 Task: Send an email with the signature Lia Hill with the subject Request for a call follow-up and the message I would like to follow up on the deliverables for the project. from softage.9@softage.net to softage.1@softage.net and move the email from Sent Items to the folder Customer complaints
Action: Mouse moved to (906, 71)
Screenshot: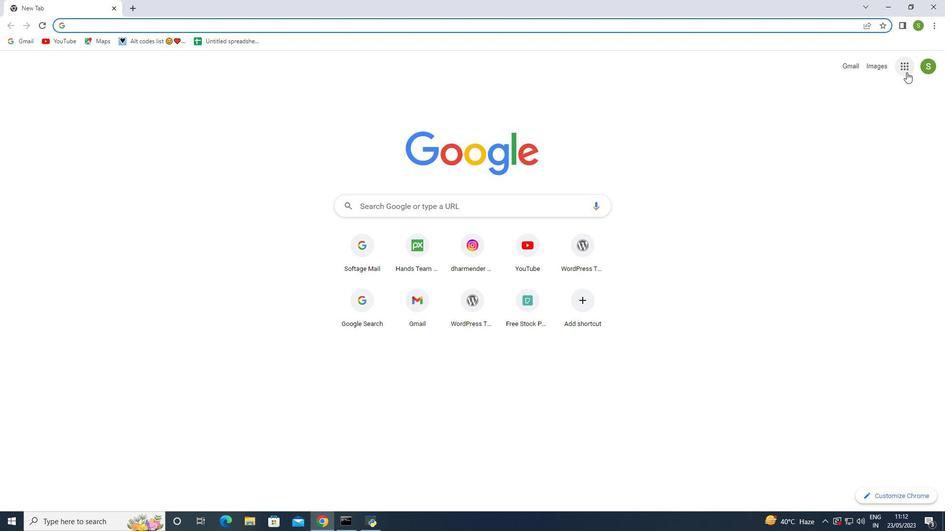 
Action: Mouse pressed left at (906, 71)
Screenshot: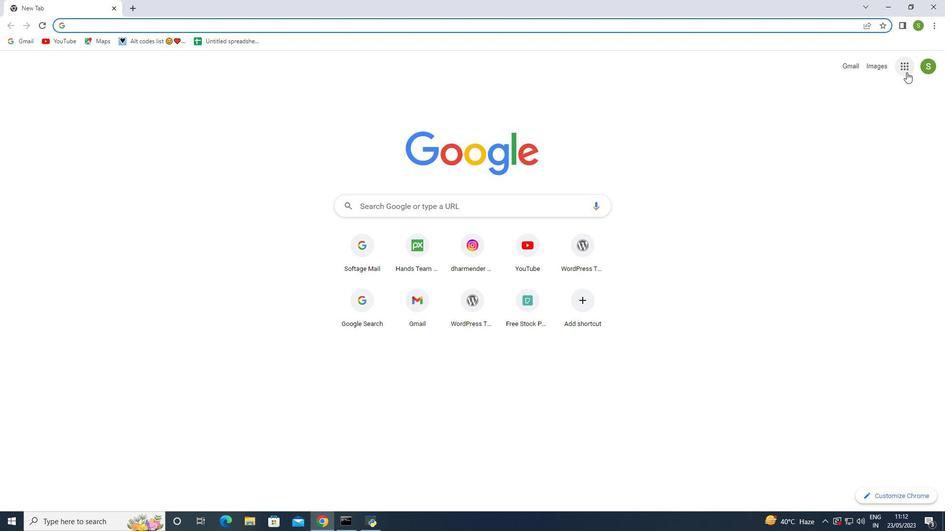 
Action: Mouse moved to (864, 115)
Screenshot: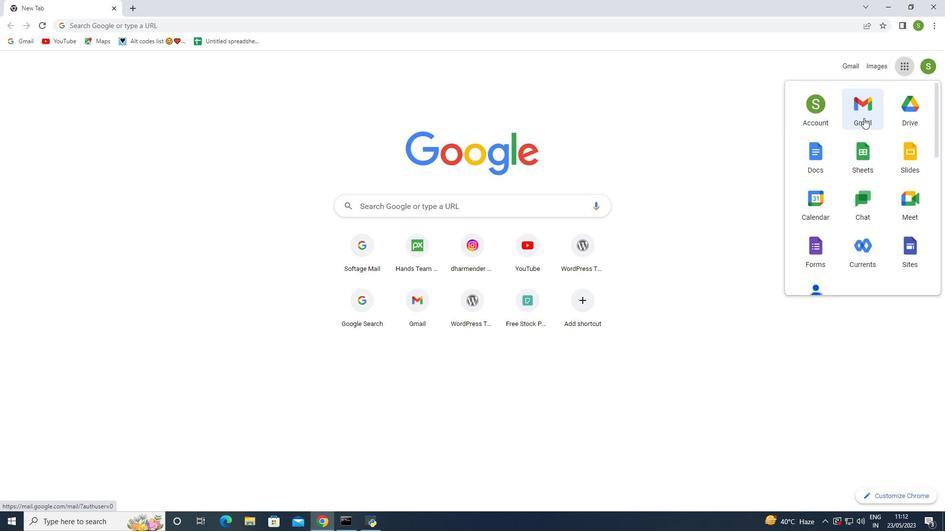 
Action: Mouse pressed left at (864, 115)
Screenshot: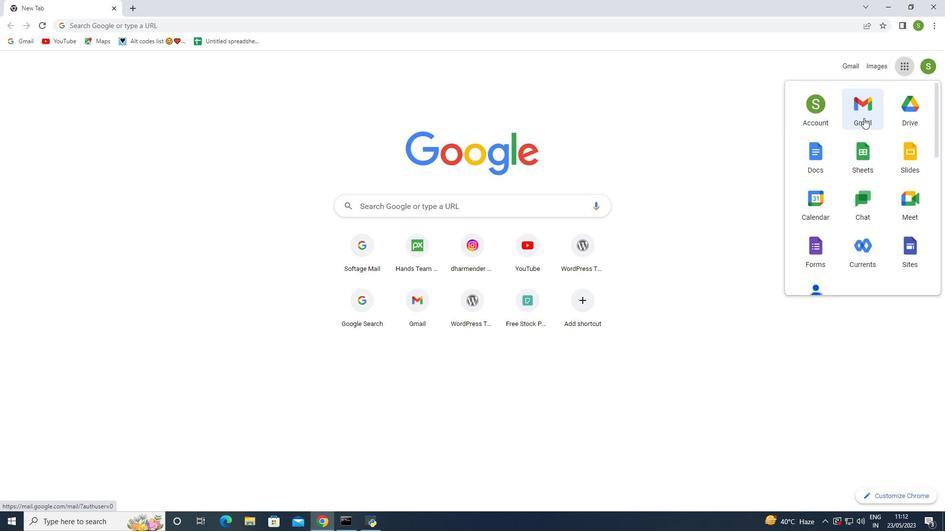 
Action: Mouse moved to (836, 69)
Screenshot: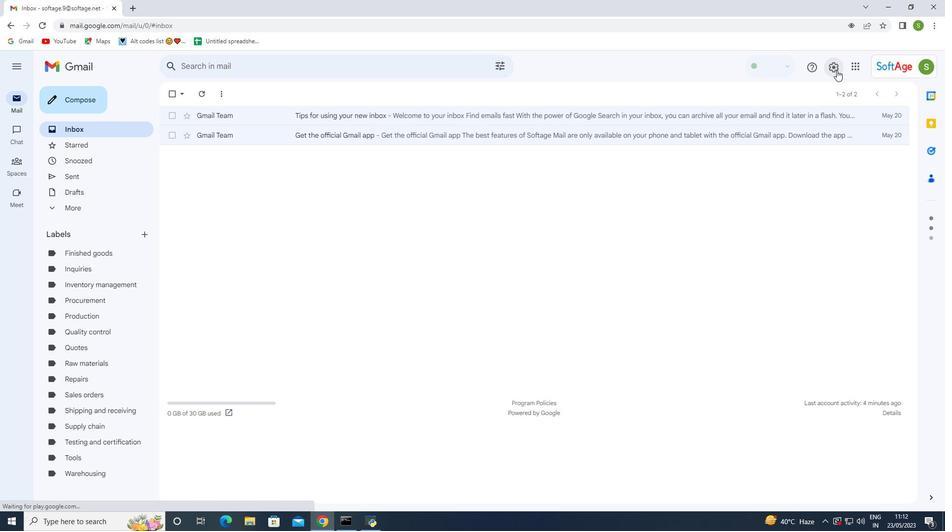 
Action: Mouse pressed left at (836, 69)
Screenshot: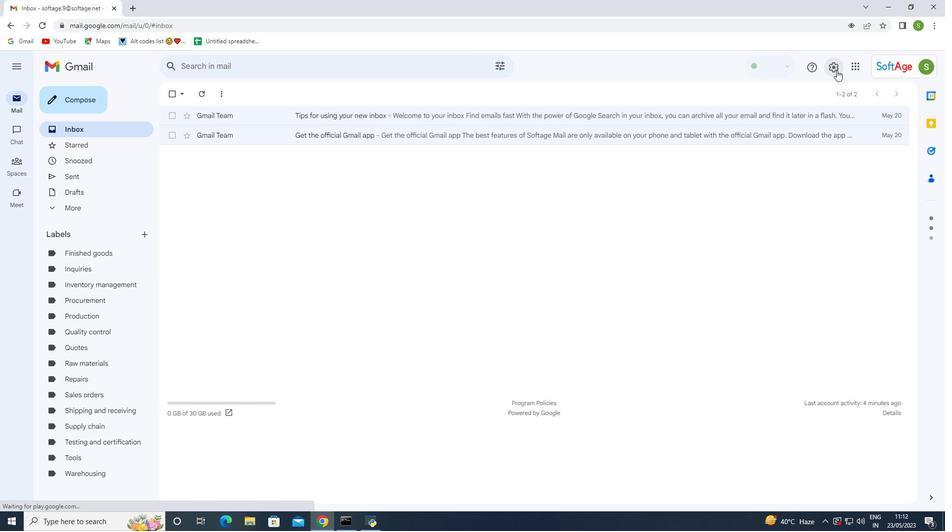 
Action: Mouse moved to (815, 114)
Screenshot: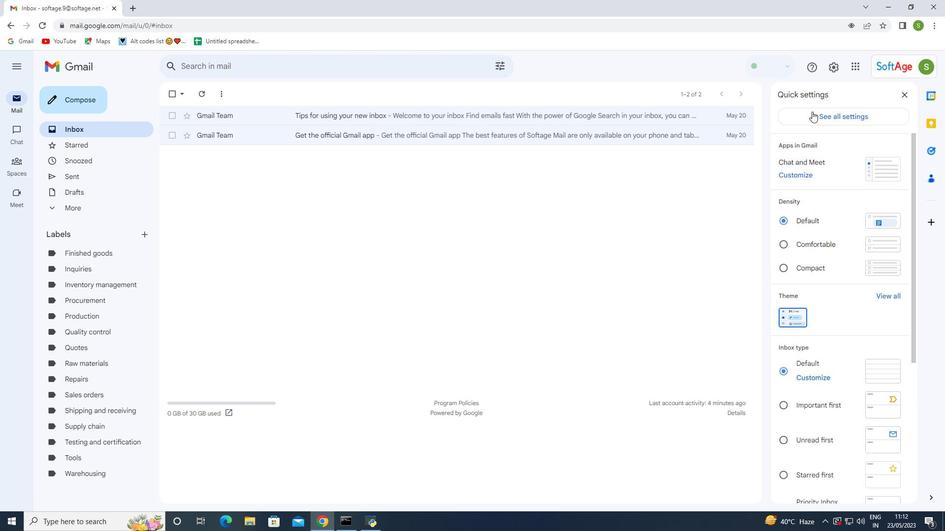 
Action: Mouse pressed left at (815, 114)
Screenshot: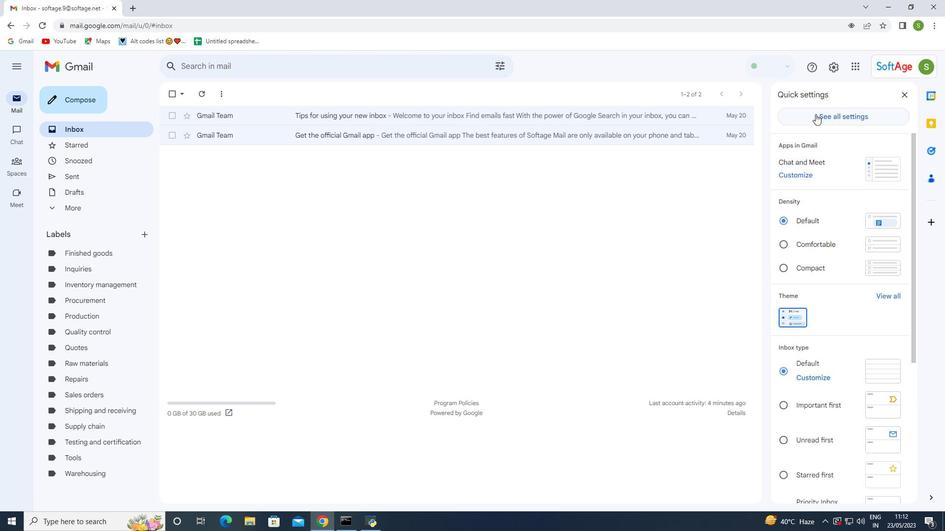 
Action: Mouse moved to (447, 259)
Screenshot: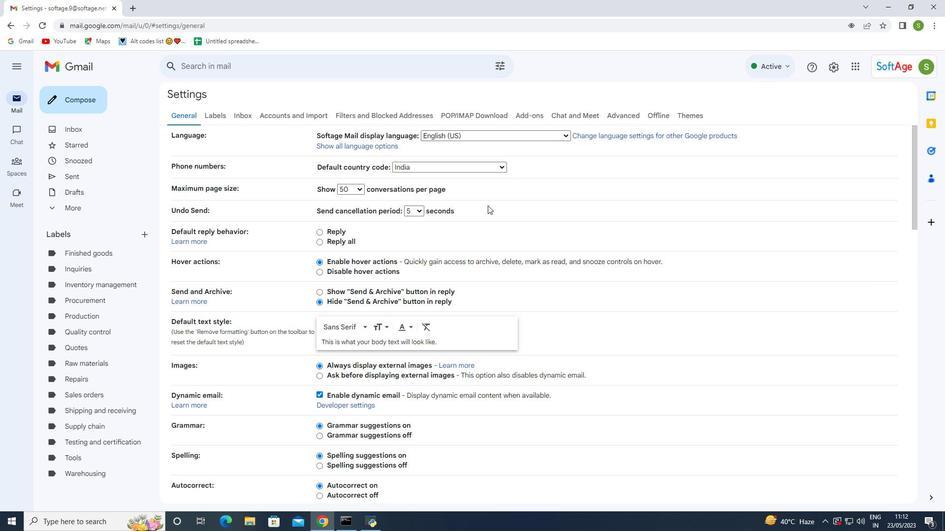 
Action: Mouse scrolled (447, 259) with delta (0, 0)
Screenshot: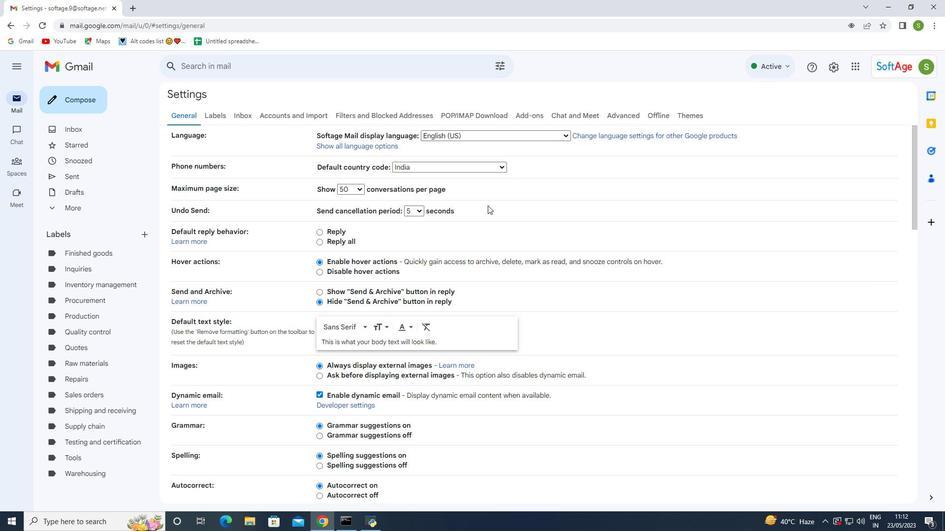 
Action: Mouse moved to (445, 262)
Screenshot: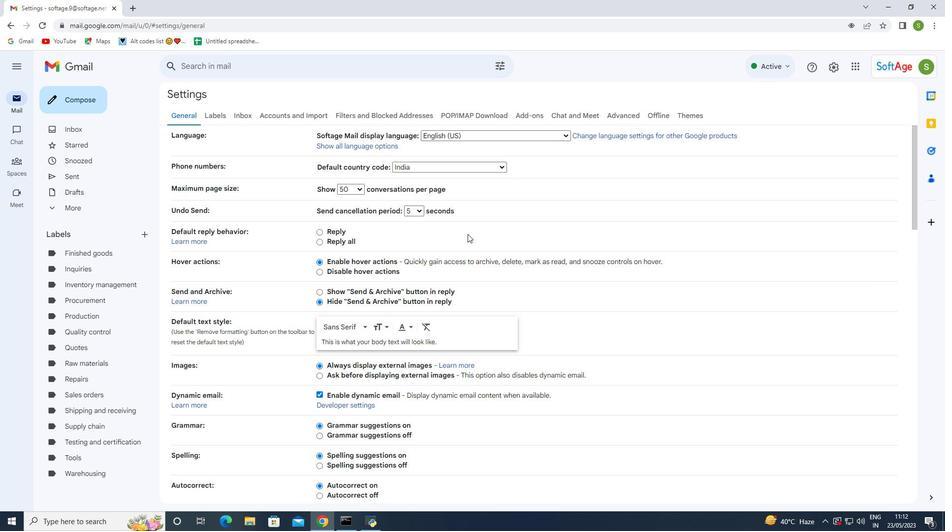 
Action: Mouse scrolled (445, 261) with delta (0, 0)
Screenshot: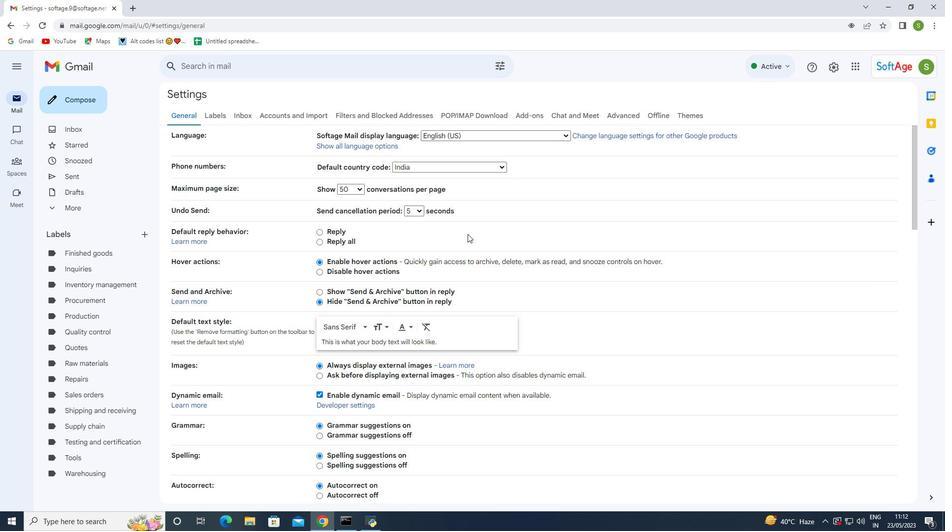 
Action: Mouse moved to (444, 263)
Screenshot: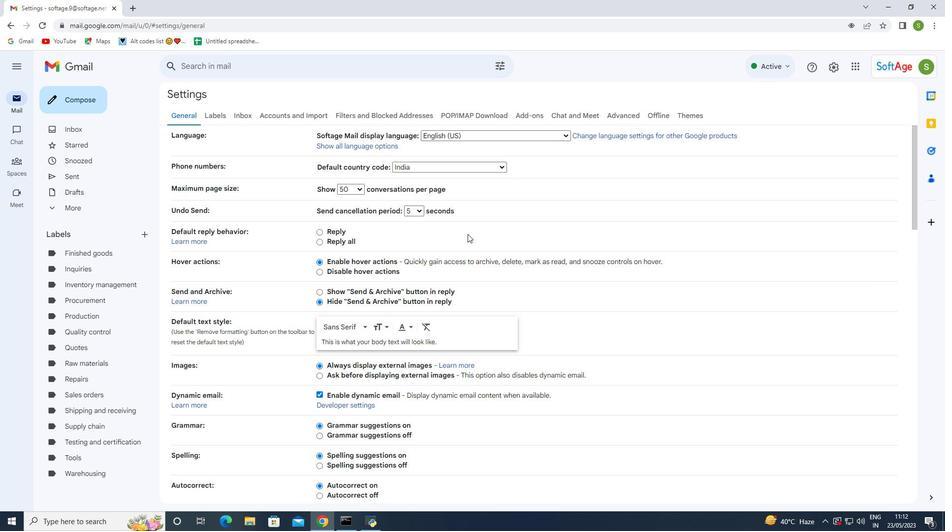 
Action: Mouse scrolled (444, 262) with delta (0, 0)
Screenshot: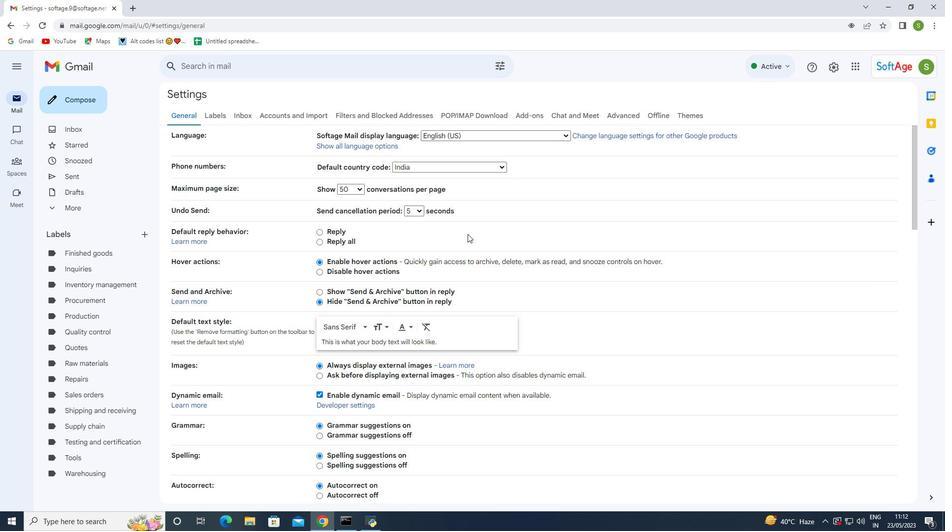 
Action: Mouse moved to (442, 263)
Screenshot: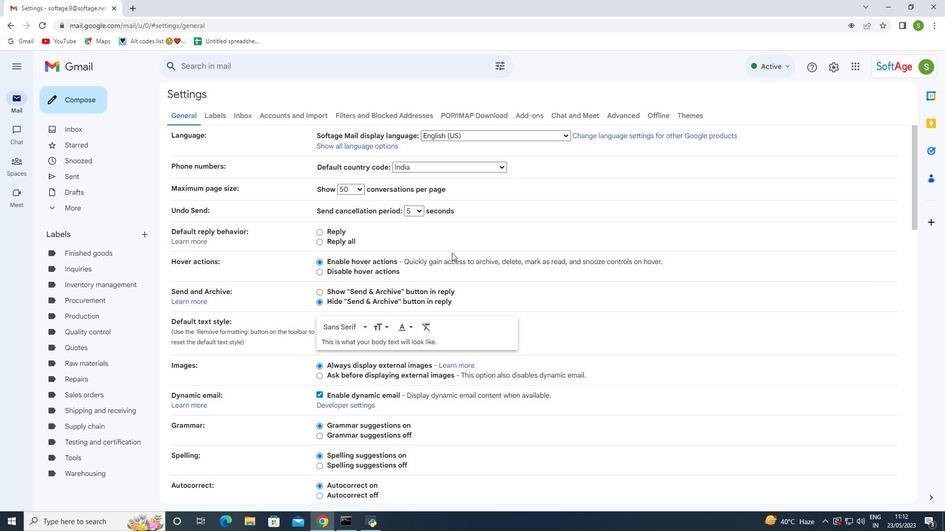
Action: Mouse scrolled (443, 262) with delta (0, 0)
Screenshot: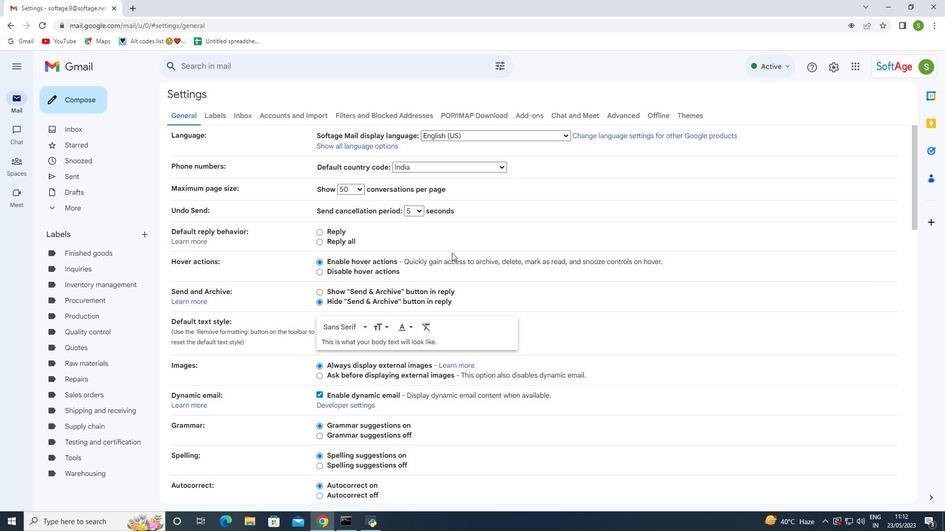 
Action: Mouse moved to (431, 257)
Screenshot: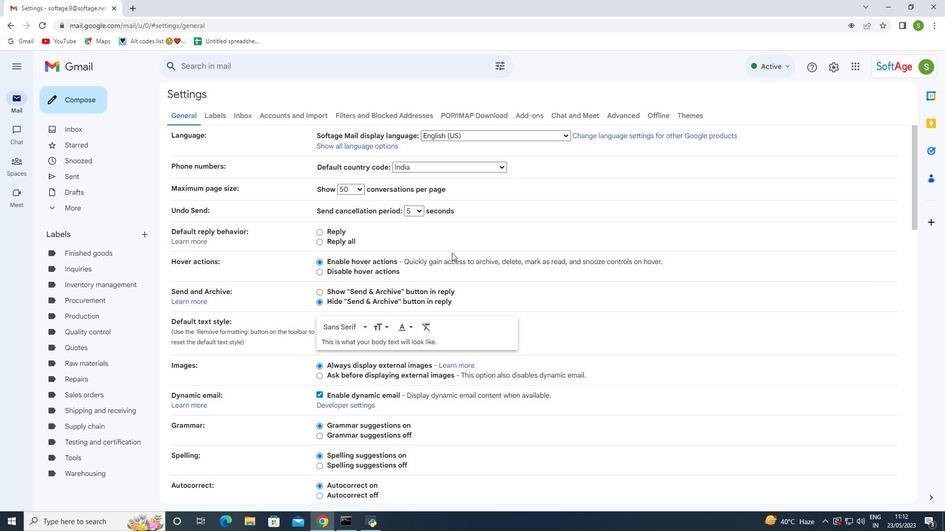 
Action: Mouse scrolled (439, 262) with delta (0, 0)
Screenshot: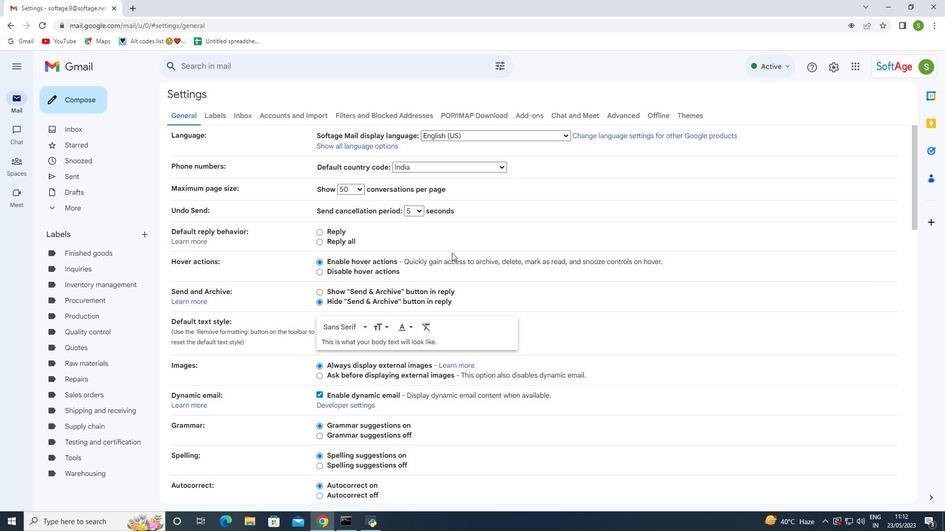 
Action: Mouse moved to (419, 239)
Screenshot: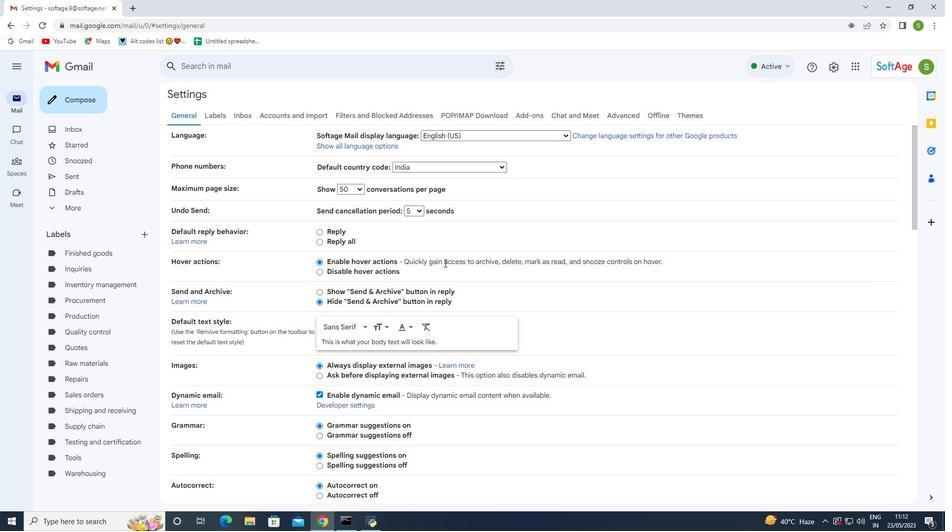 
Action: Mouse scrolled (419, 238) with delta (0, 0)
Screenshot: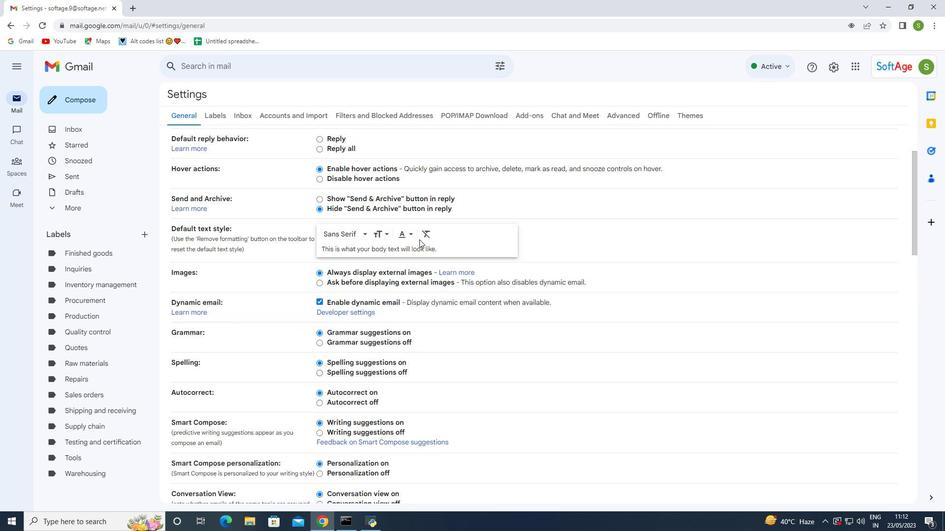 
Action: Mouse moved to (419, 239)
Screenshot: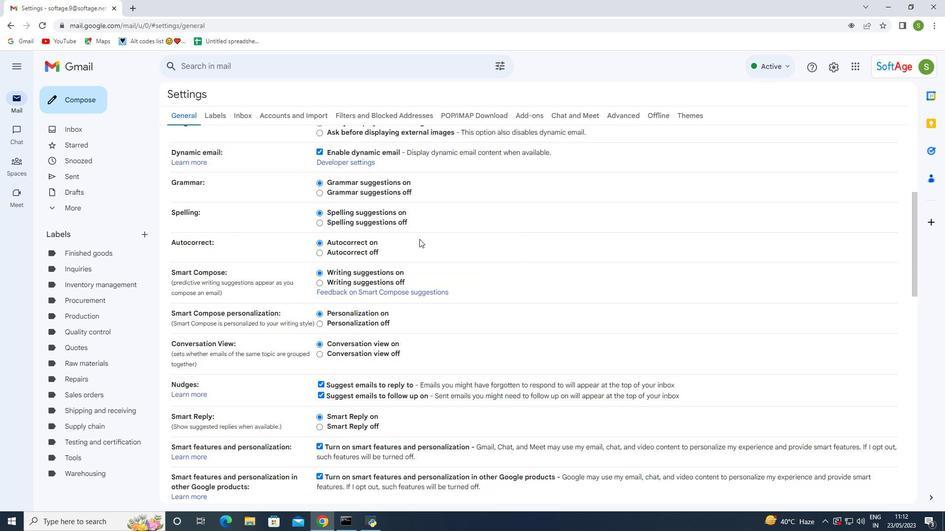 
Action: Mouse scrolled (419, 238) with delta (0, 0)
Screenshot: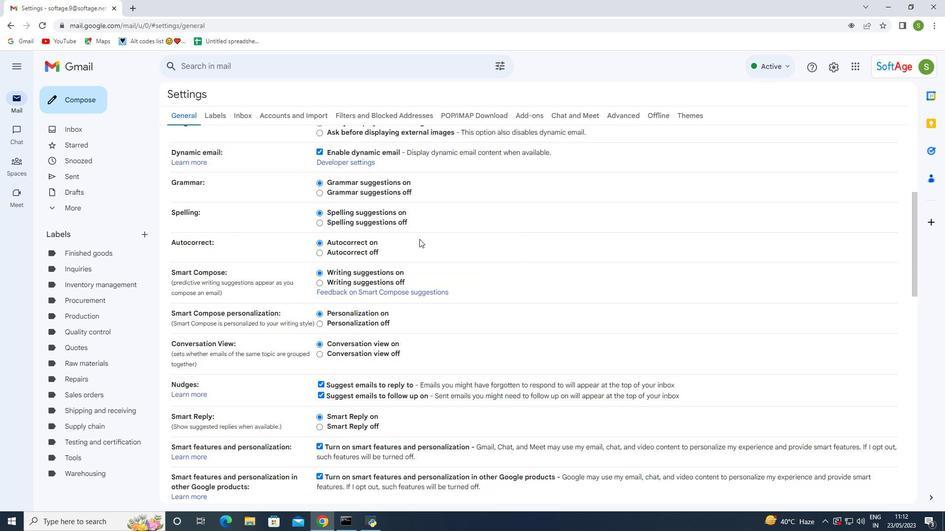 
Action: Mouse moved to (419, 239)
Screenshot: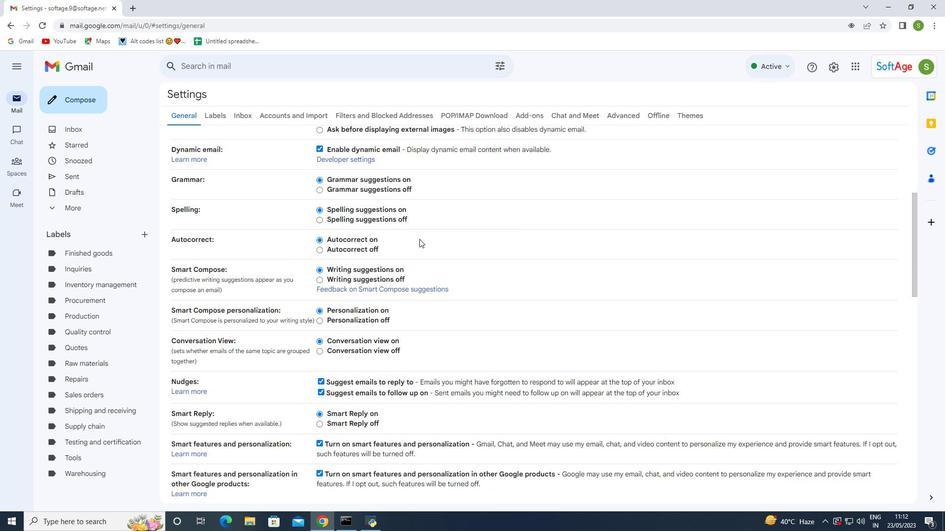 
Action: Mouse scrolled (419, 239) with delta (0, 0)
Screenshot: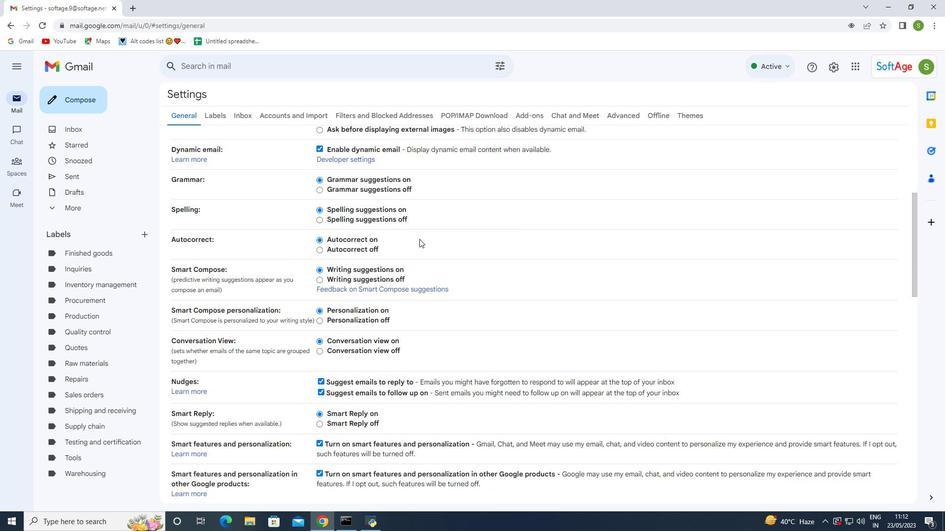 
Action: Mouse scrolled (419, 239) with delta (0, 0)
Screenshot: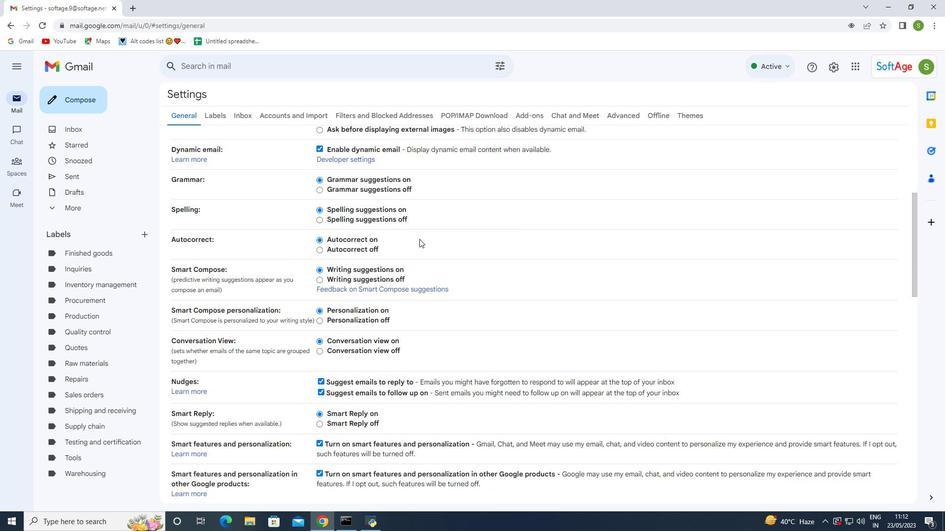 
Action: Mouse scrolled (419, 239) with delta (0, 0)
Screenshot: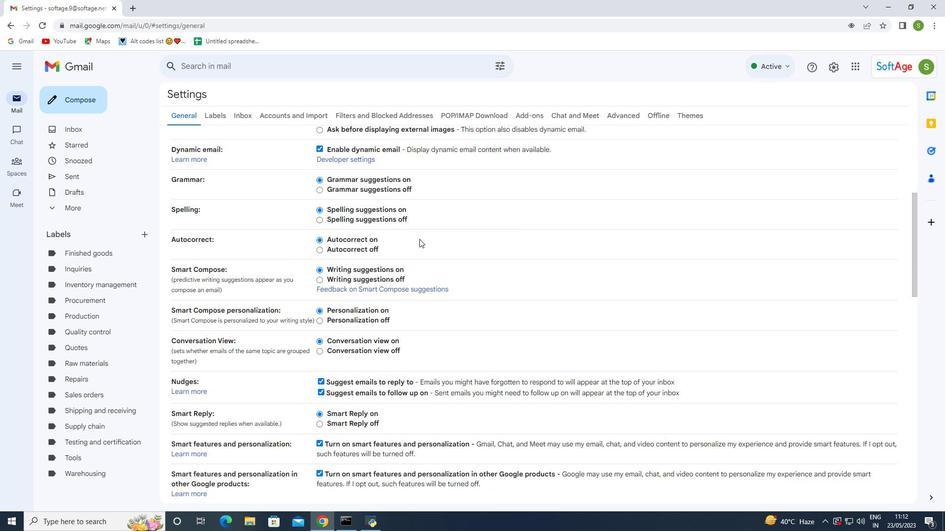 
Action: Mouse scrolled (419, 239) with delta (0, 0)
Screenshot: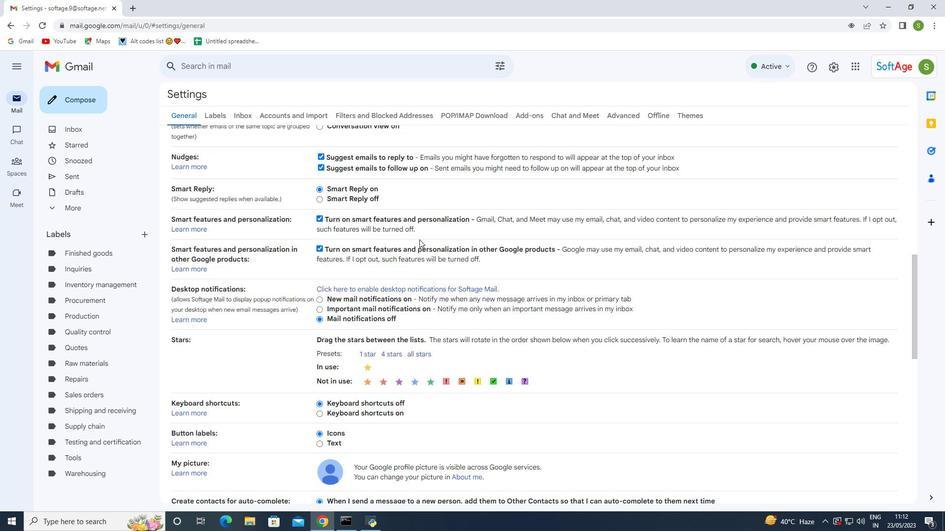 
Action: Mouse scrolled (419, 239) with delta (0, 0)
Screenshot: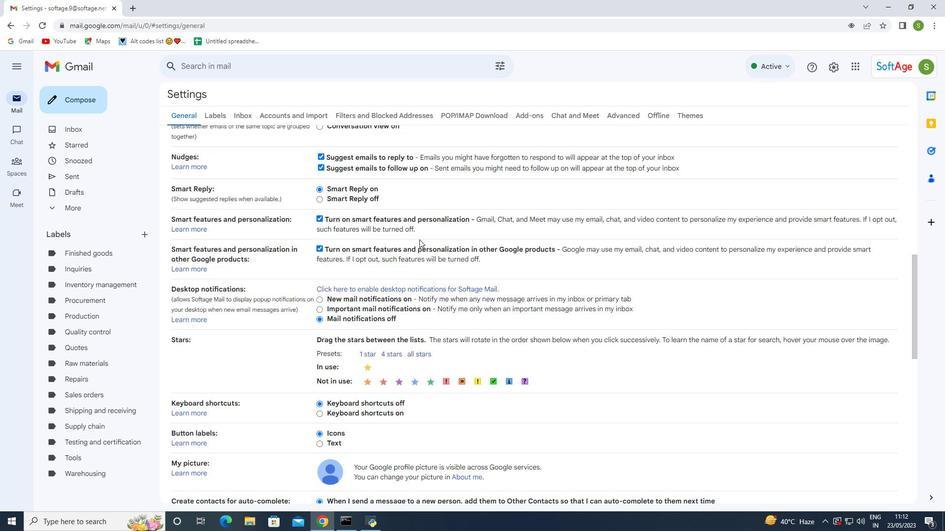 
Action: Mouse scrolled (419, 239) with delta (0, 0)
Screenshot: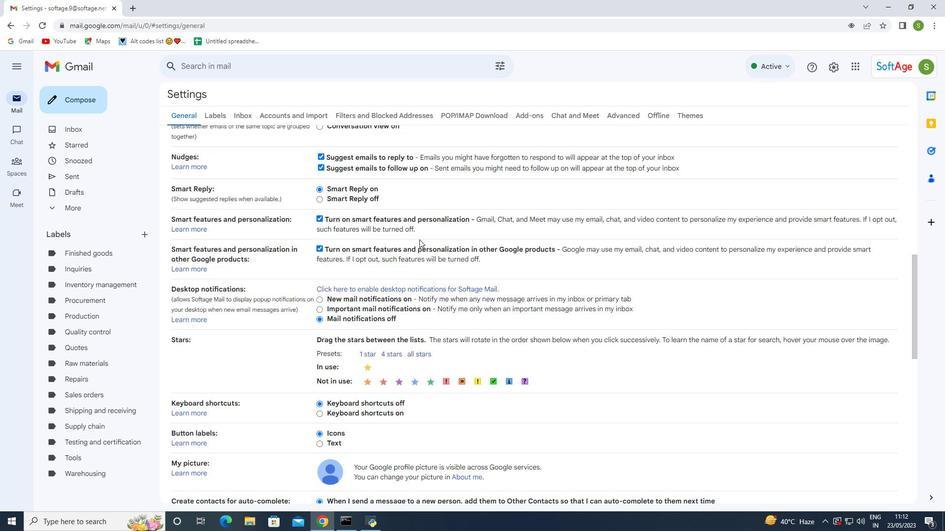
Action: Mouse scrolled (419, 239) with delta (0, 0)
Screenshot: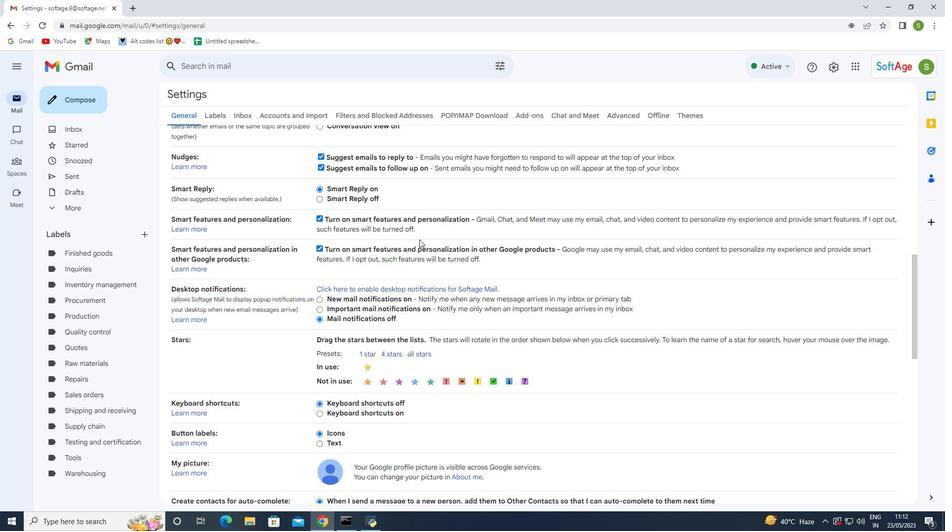 
Action: Mouse scrolled (419, 239) with delta (0, 0)
Screenshot: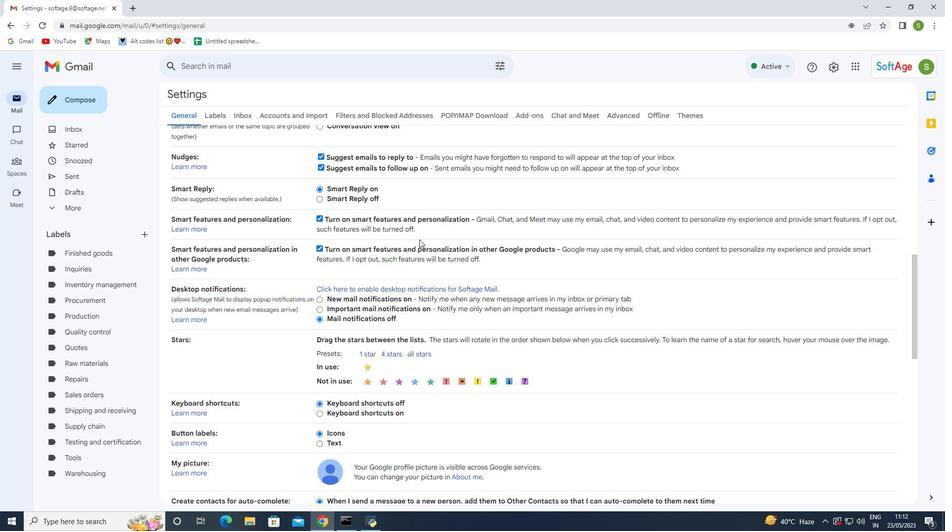 
Action: Mouse scrolled (419, 239) with delta (0, 0)
Screenshot: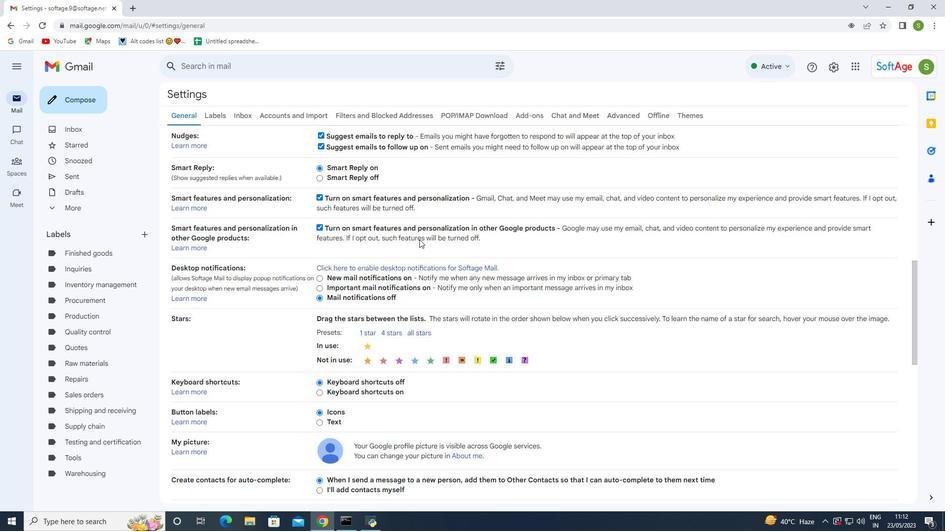 
Action: Mouse moved to (410, 300)
Screenshot: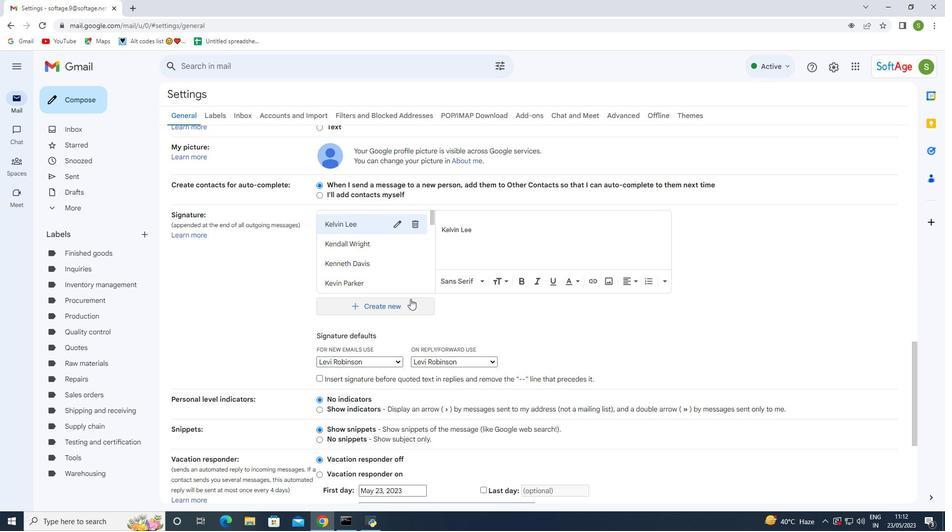 
Action: Mouse pressed left at (410, 300)
Screenshot: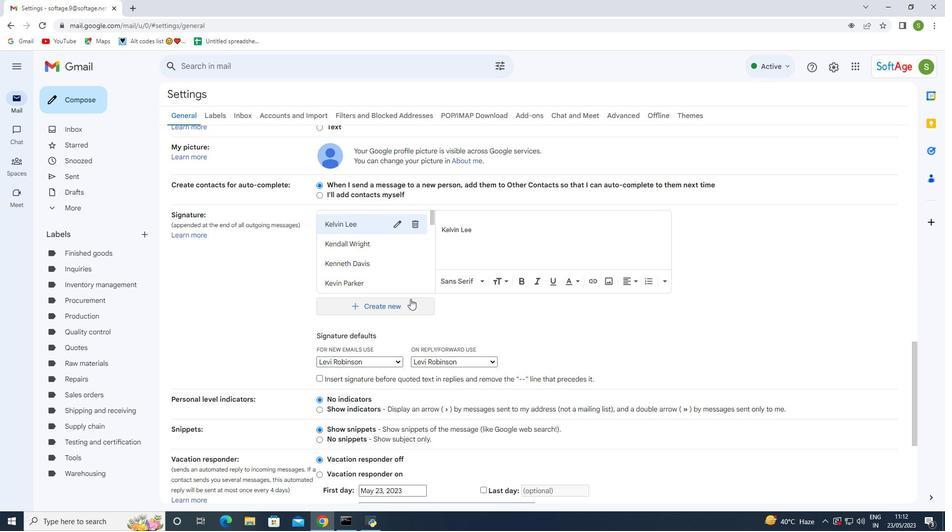 
Action: Mouse moved to (428, 279)
Screenshot: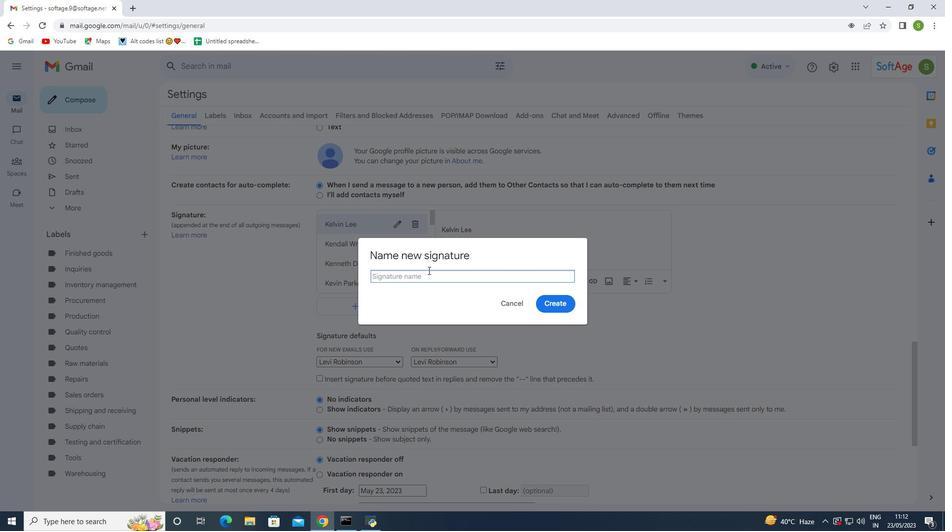 
Action: Mouse pressed left at (428, 279)
Screenshot: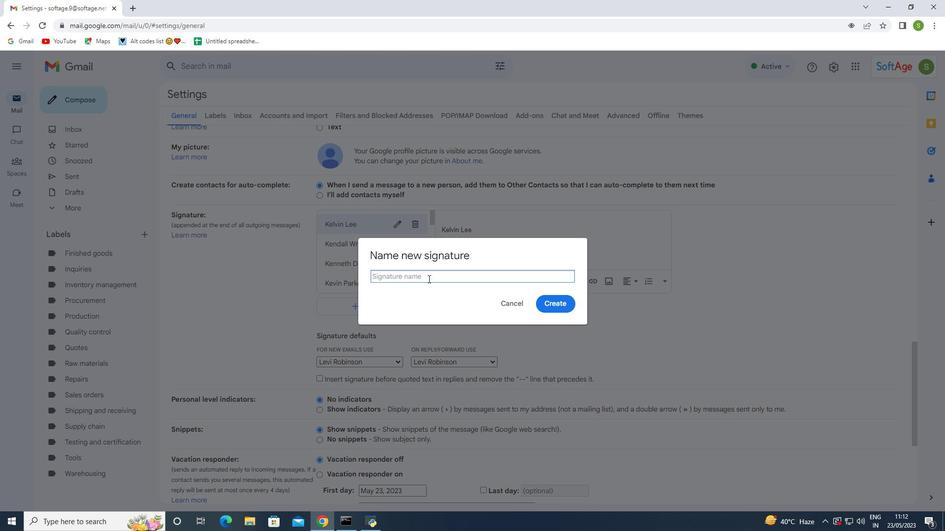 
Action: Mouse moved to (425, 272)
Screenshot: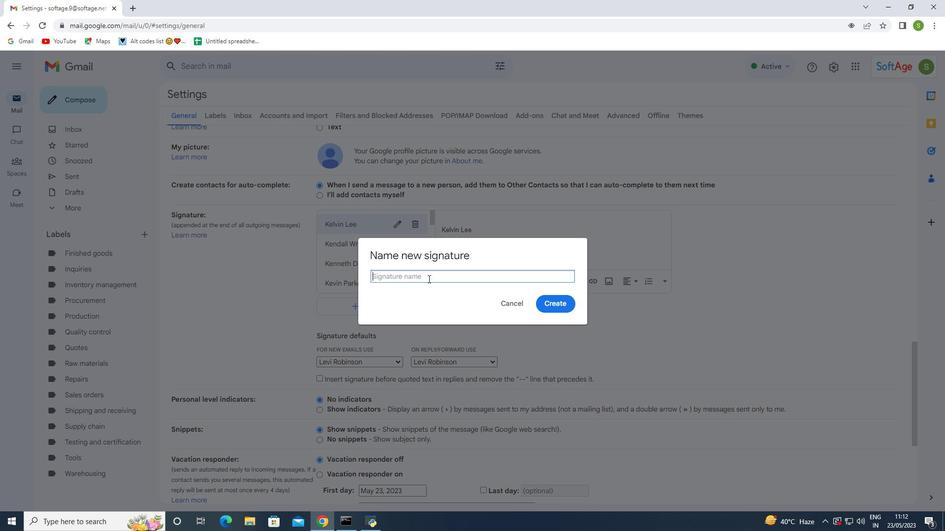 
Action: Key pressed <Key.shift><Key.shift><Key.shift><Key.shift><Key.shift><Key.shift><Key.shift><Key.shift><Key.shift>Lia<Key.space><Key.shift>Hill
Screenshot: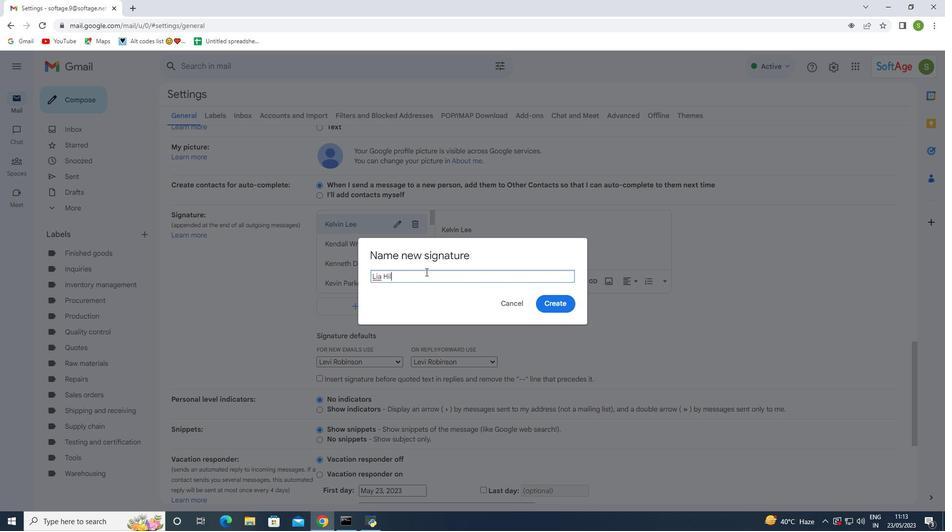 
Action: Mouse moved to (563, 305)
Screenshot: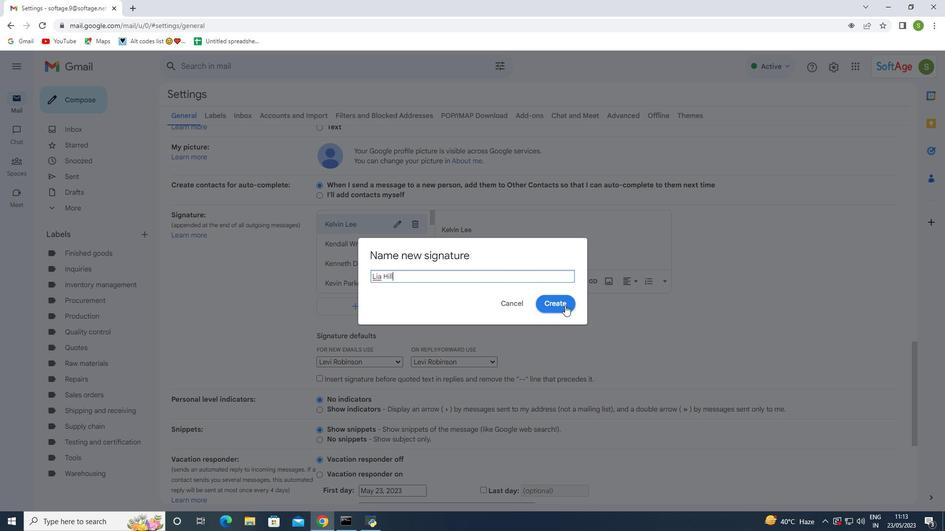 
Action: Mouse pressed left at (563, 305)
Screenshot: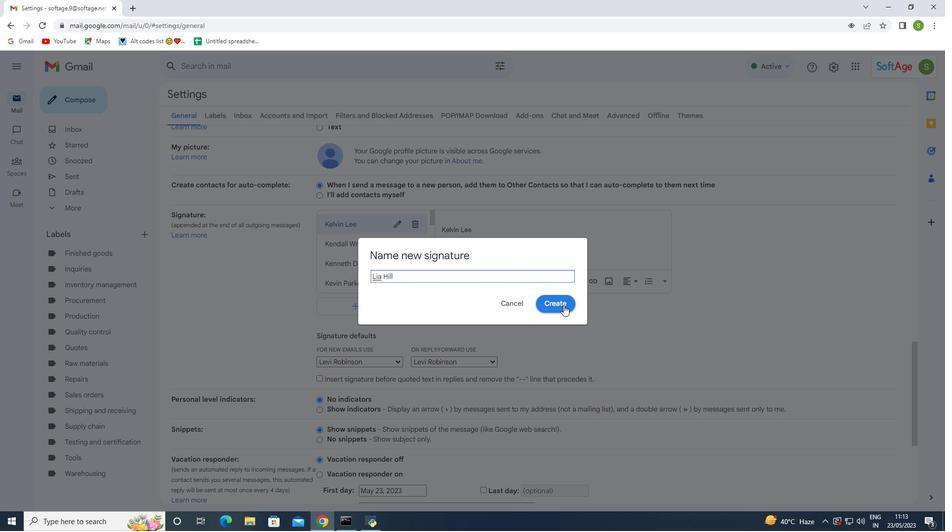 
Action: Mouse moved to (494, 238)
Screenshot: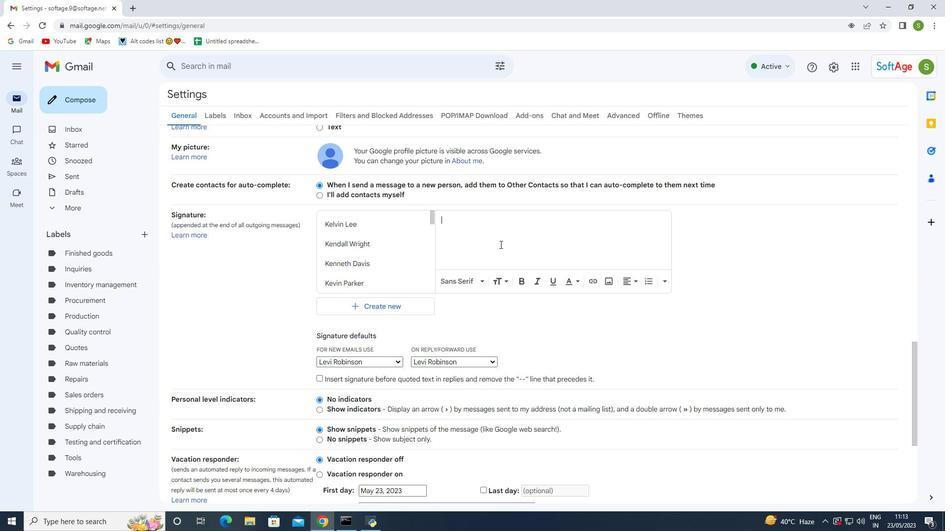 
Action: Mouse pressed left at (494, 238)
Screenshot: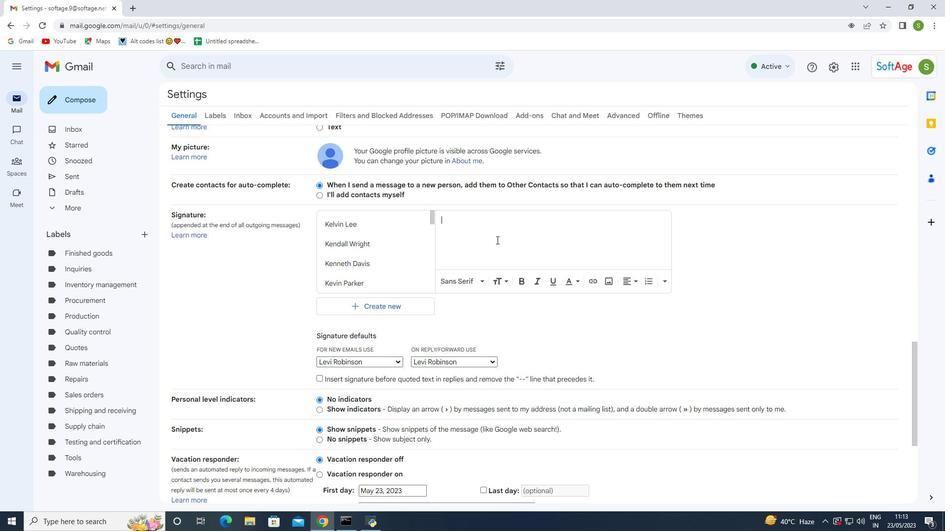 
Action: Key pressed <Key.shift><Key.shift><Key.shift><Key.shift><Key.shift><Key.shift><Key.shift><Key.shift><Key.shift><Key.shift><Key.shift><Key.shift><Key.shift><Key.shift><Key.shift><Key.shift><Key.shift><Key.shift><Key.shift><Key.shift><Key.shift><Key.shift><Key.shift><Key.shift><Key.shift><Key.shift><Key.shift><Key.shift><Key.shift>Lia<Key.space><Key.shift>Hill
Screenshot: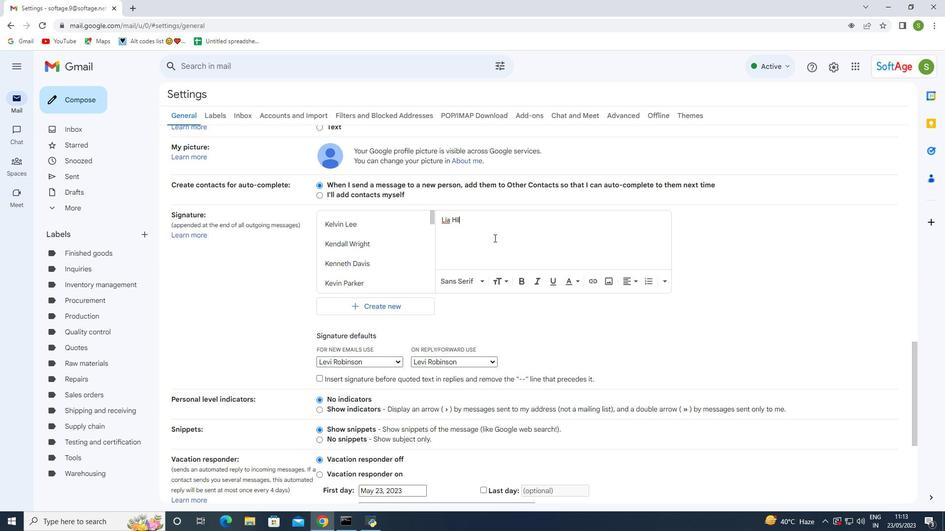 
Action: Mouse moved to (392, 362)
Screenshot: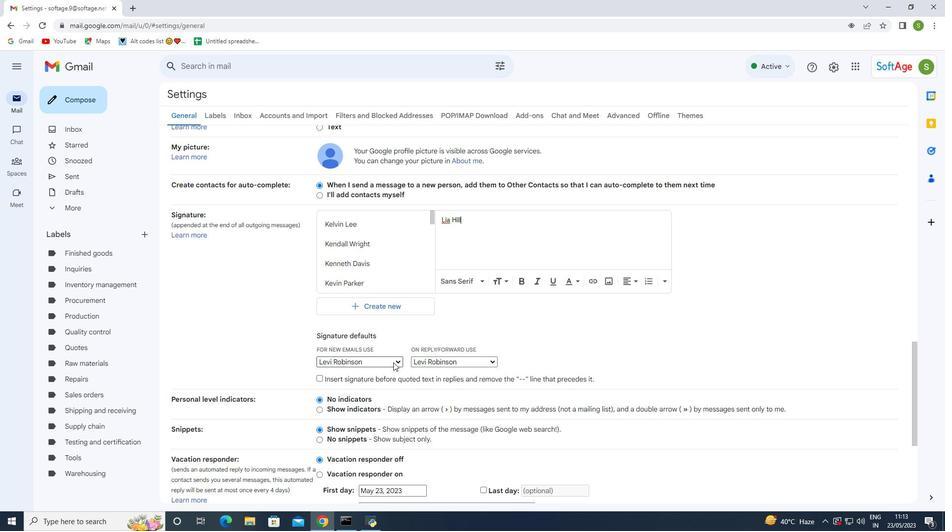 
Action: Mouse pressed left at (392, 362)
Screenshot: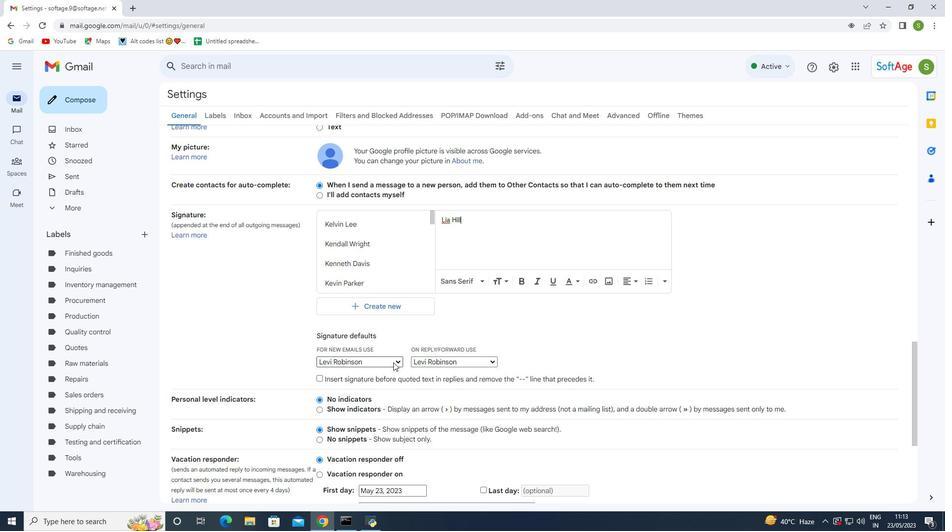 
Action: Mouse moved to (391, 359)
Screenshot: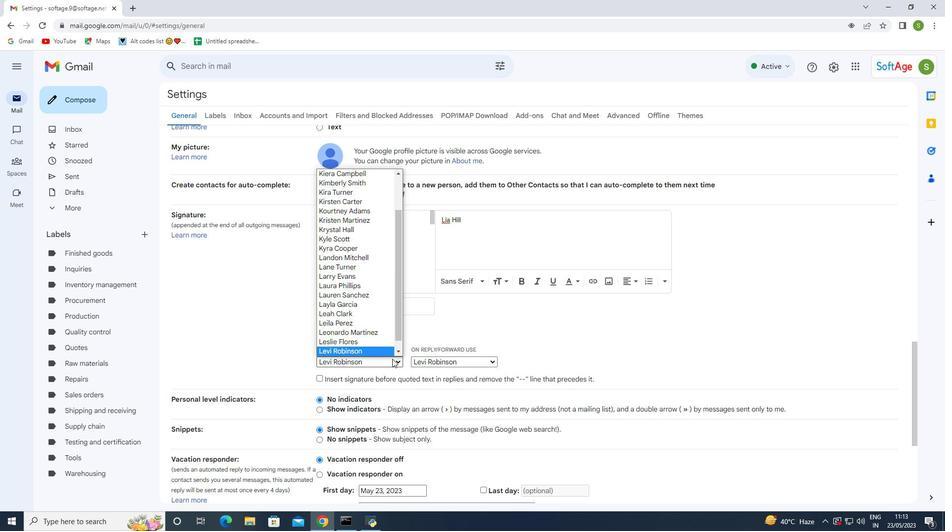 
Action: Mouse scrolled (391, 358) with delta (0, 0)
Screenshot: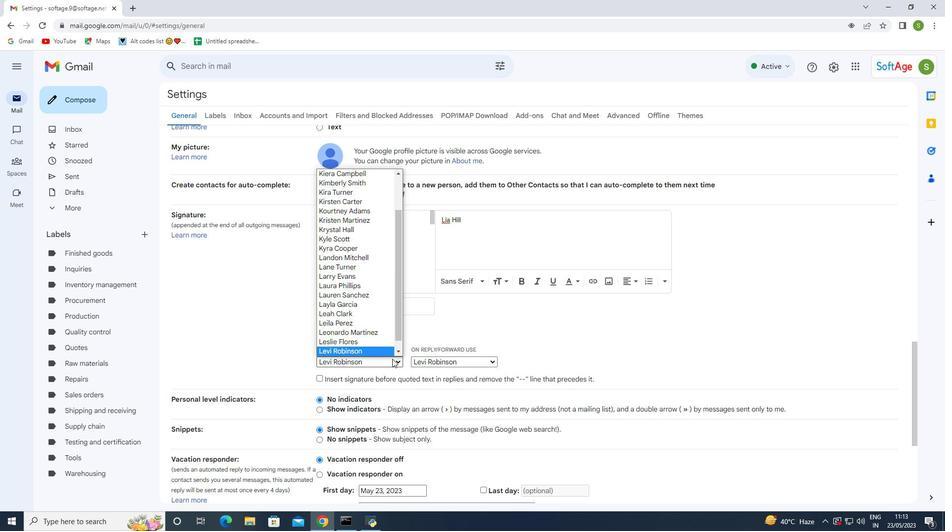 
Action: Mouse scrolled (391, 358) with delta (0, 0)
Screenshot: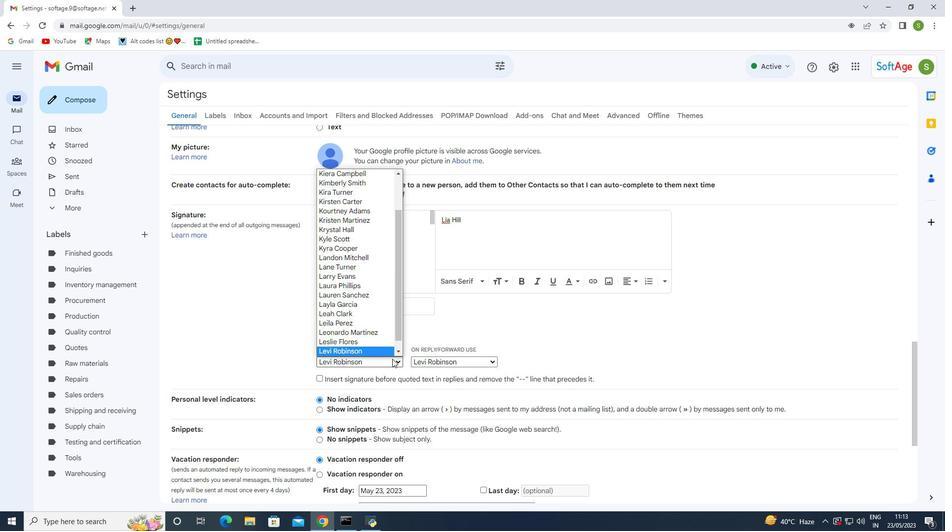 
Action: Mouse scrolled (391, 358) with delta (0, 0)
Screenshot: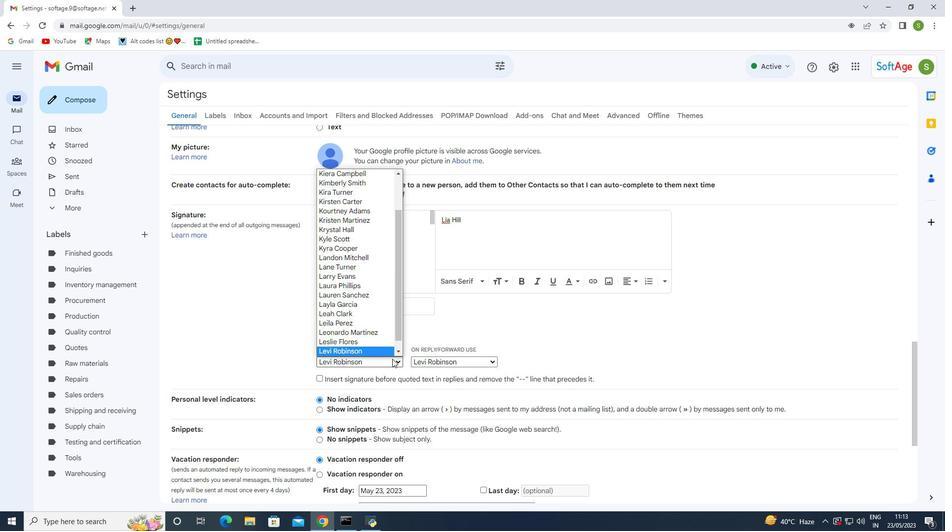 
Action: Mouse moved to (378, 287)
Screenshot: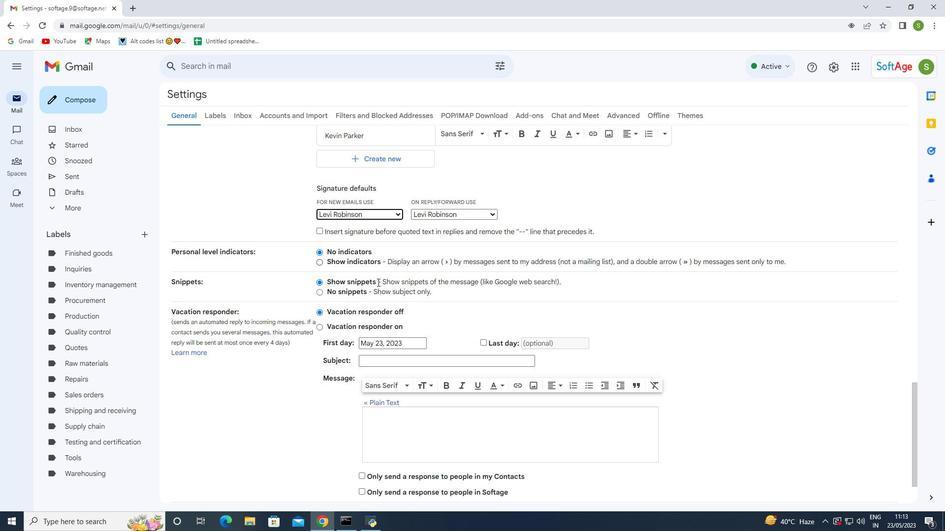 
Action: Mouse scrolled (378, 288) with delta (0, 0)
Screenshot: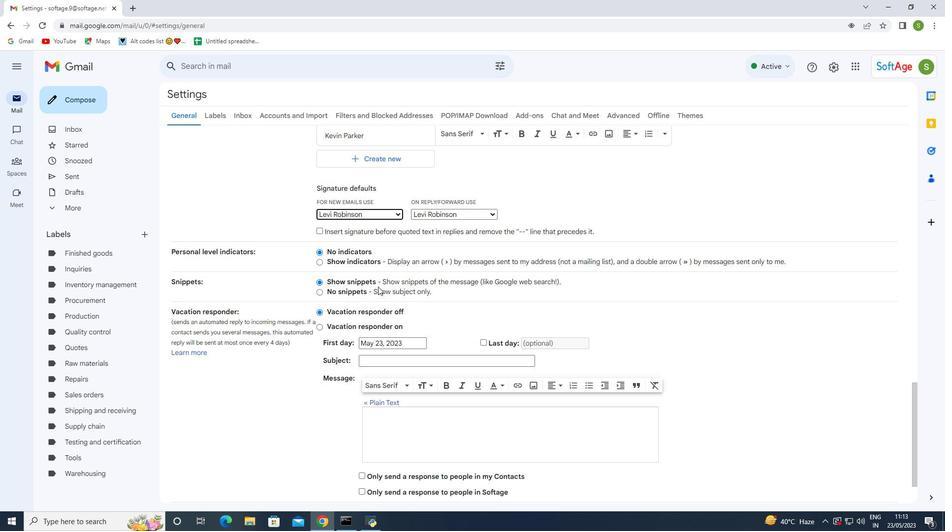 
Action: Mouse scrolled (378, 288) with delta (0, 0)
Screenshot: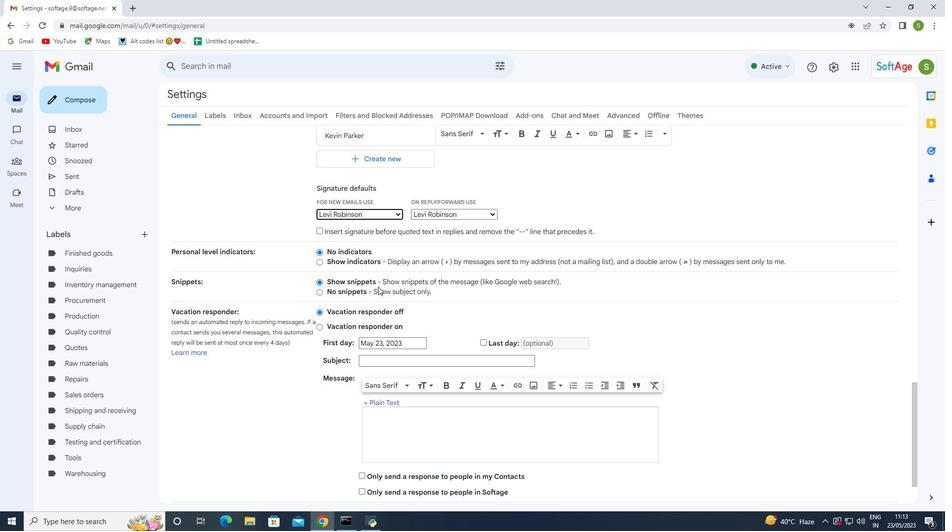 
Action: Mouse moved to (361, 310)
Screenshot: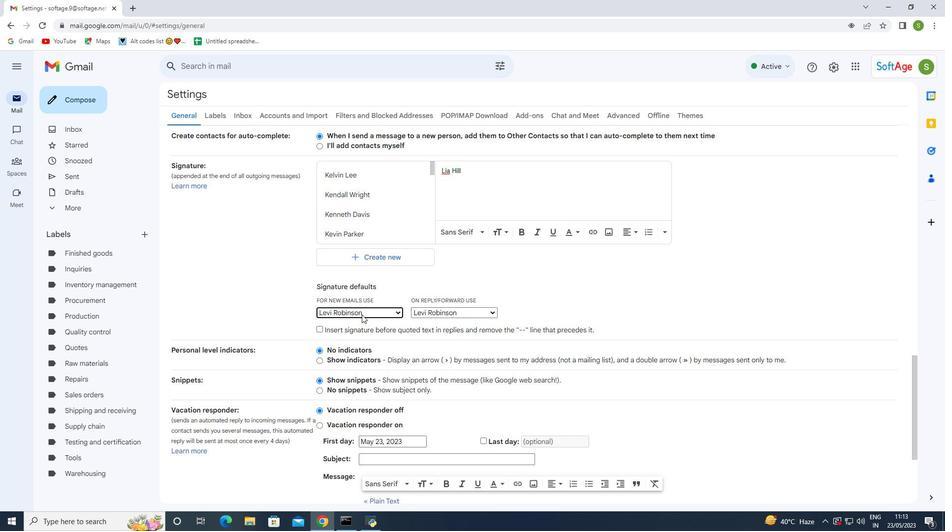 
Action: Mouse pressed left at (361, 310)
Screenshot: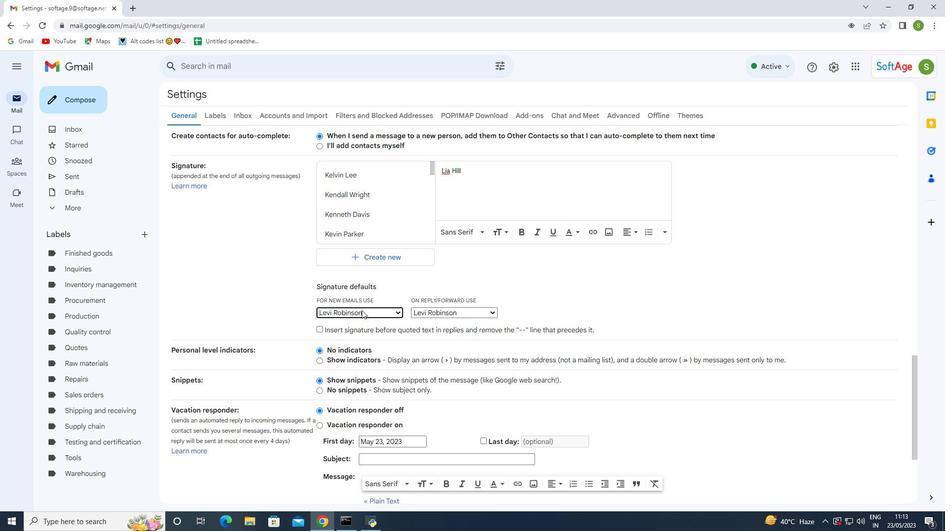 
Action: Mouse moved to (365, 366)
Screenshot: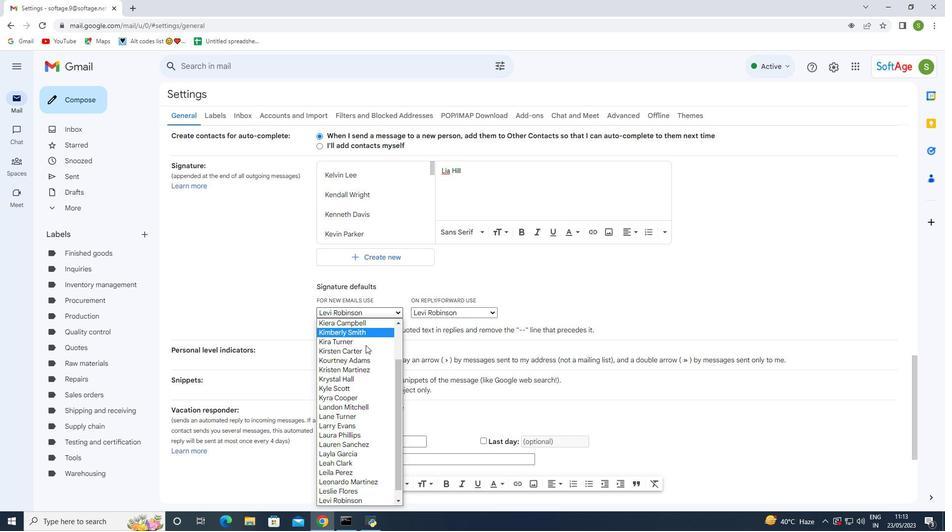 
Action: Mouse scrolled (365, 365) with delta (0, 0)
Screenshot: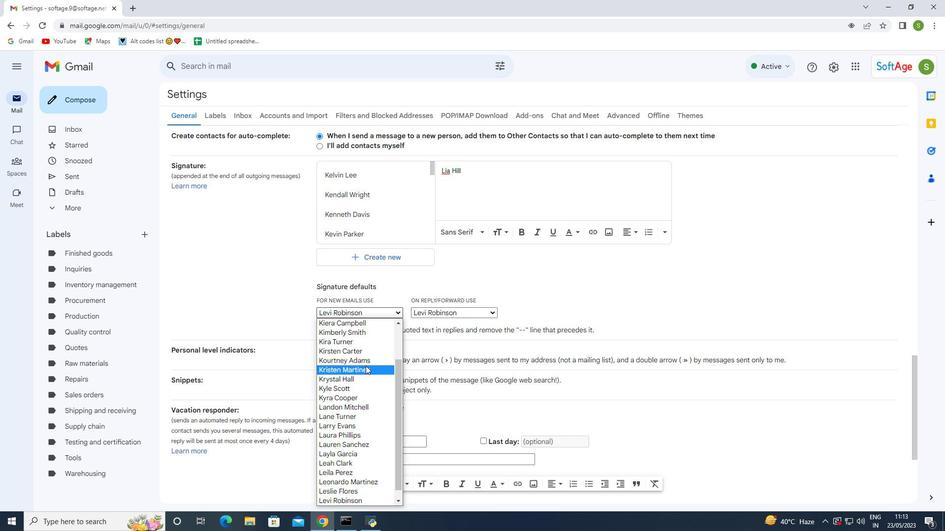 
Action: Mouse scrolled (365, 365) with delta (0, 0)
Screenshot: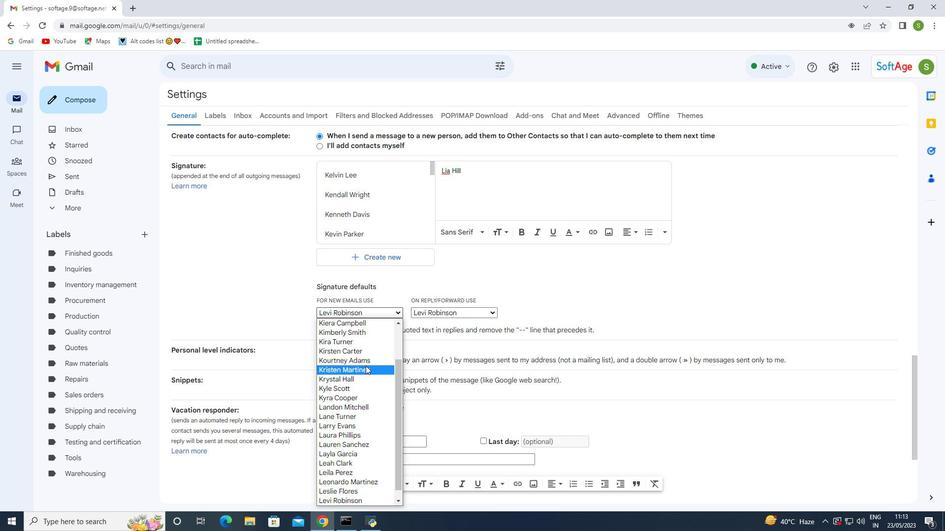 
Action: Mouse scrolled (365, 365) with delta (0, 0)
Screenshot: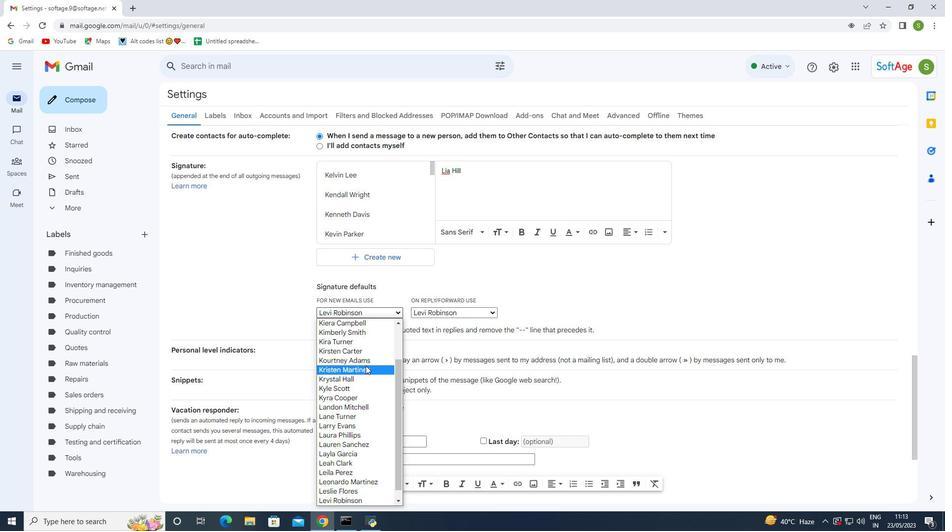 
Action: Mouse scrolled (365, 365) with delta (0, 0)
Screenshot: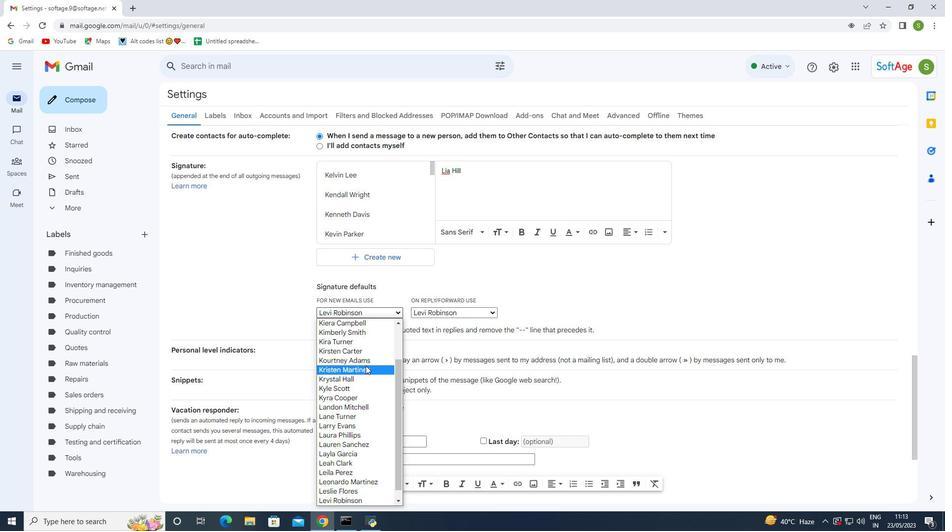 
Action: Mouse moved to (345, 500)
Screenshot: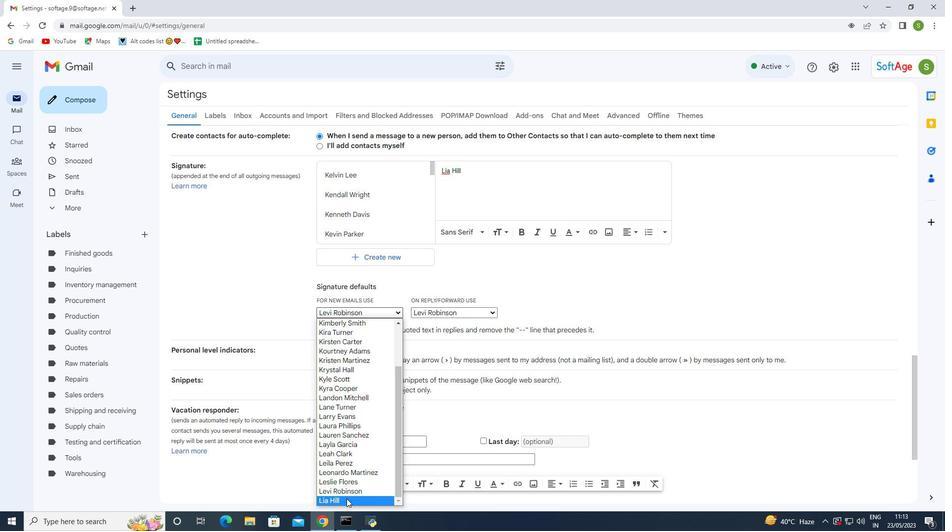 
Action: Mouse pressed left at (345, 500)
Screenshot: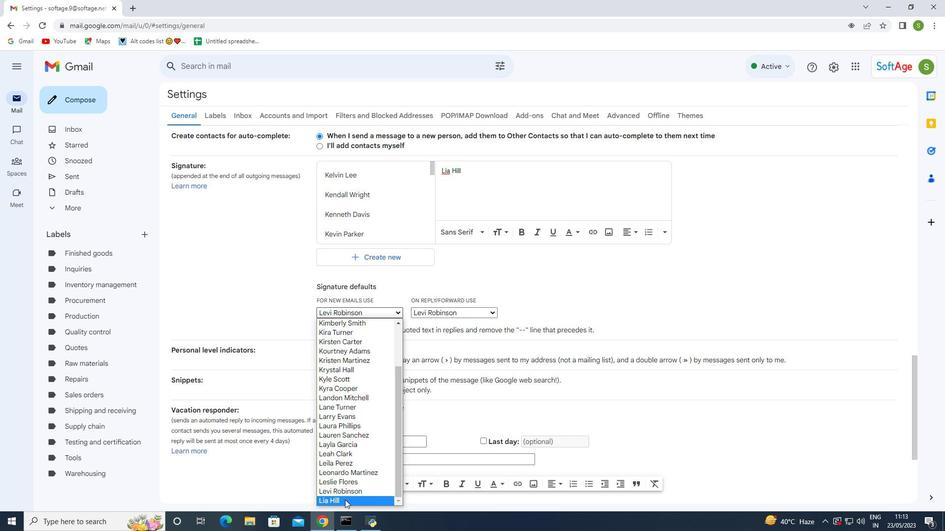
Action: Mouse moved to (446, 311)
Screenshot: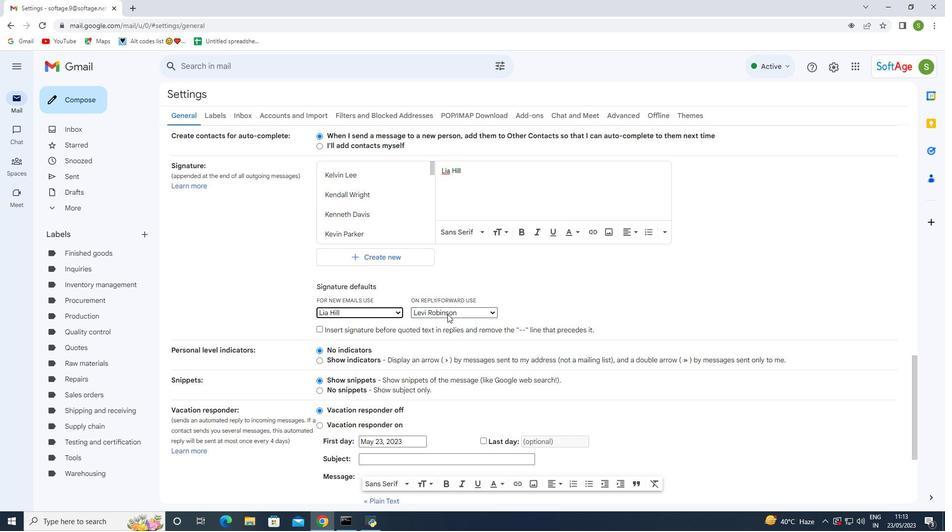 
Action: Mouse pressed left at (446, 311)
Screenshot: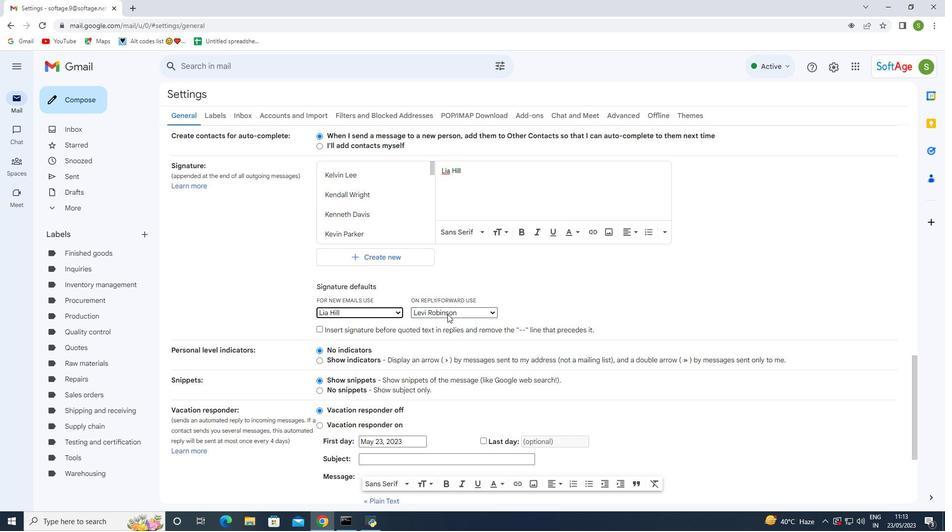 
Action: Mouse moved to (431, 455)
Screenshot: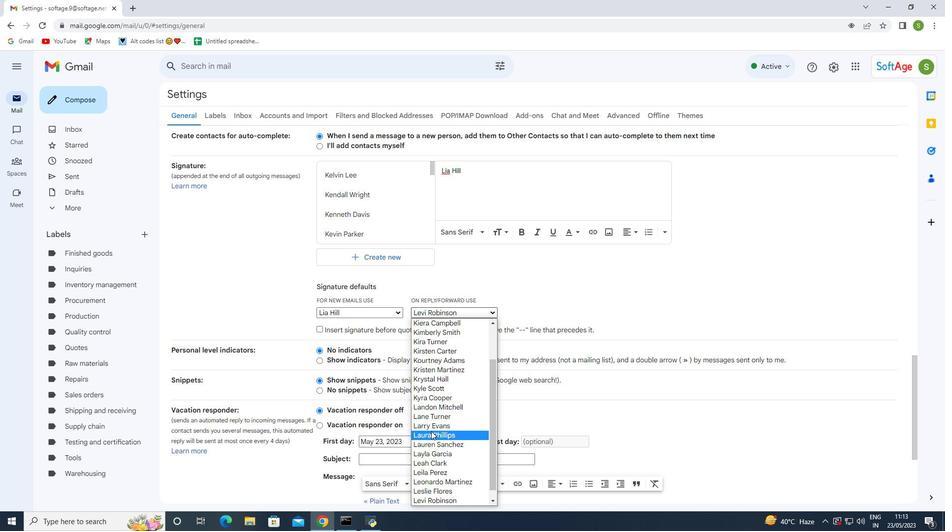 
Action: Mouse scrolled (430, 432) with delta (0, 0)
Screenshot: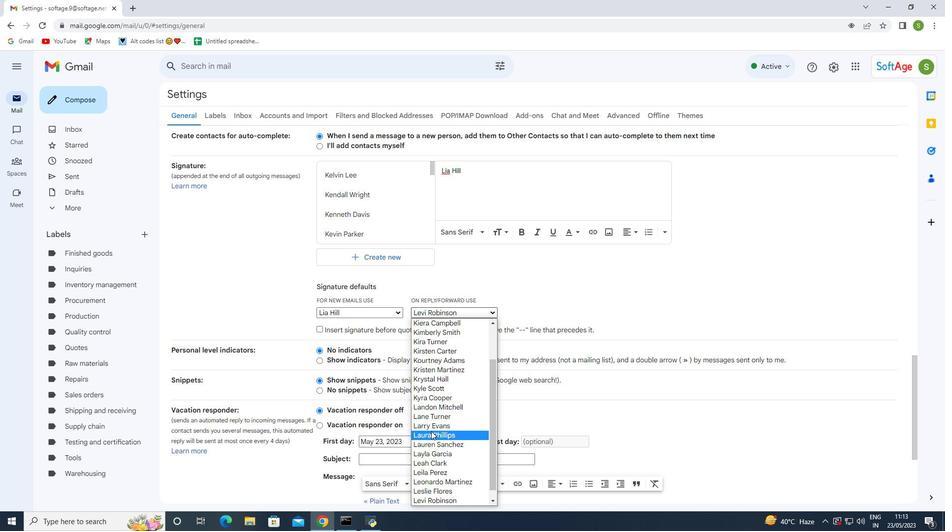 
Action: Mouse moved to (431, 456)
Screenshot: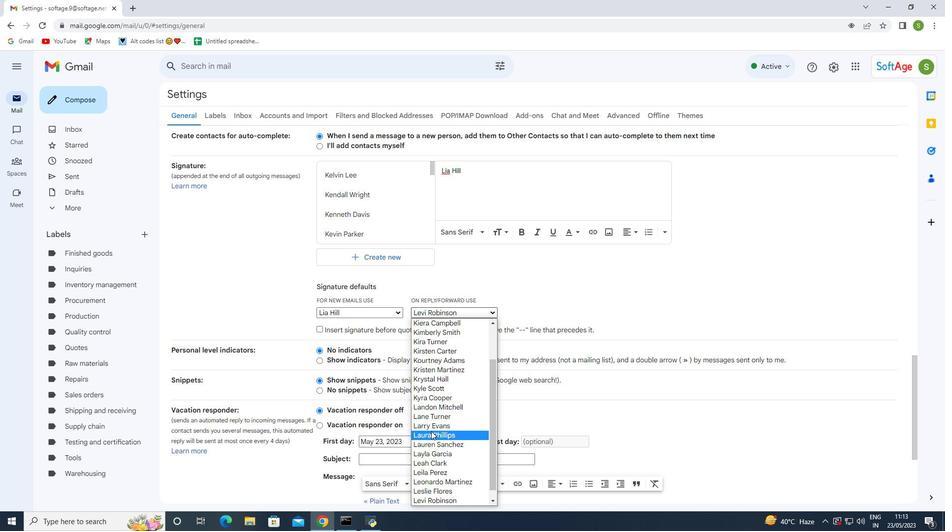 
Action: Mouse scrolled (430, 435) with delta (0, 0)
Screenshot: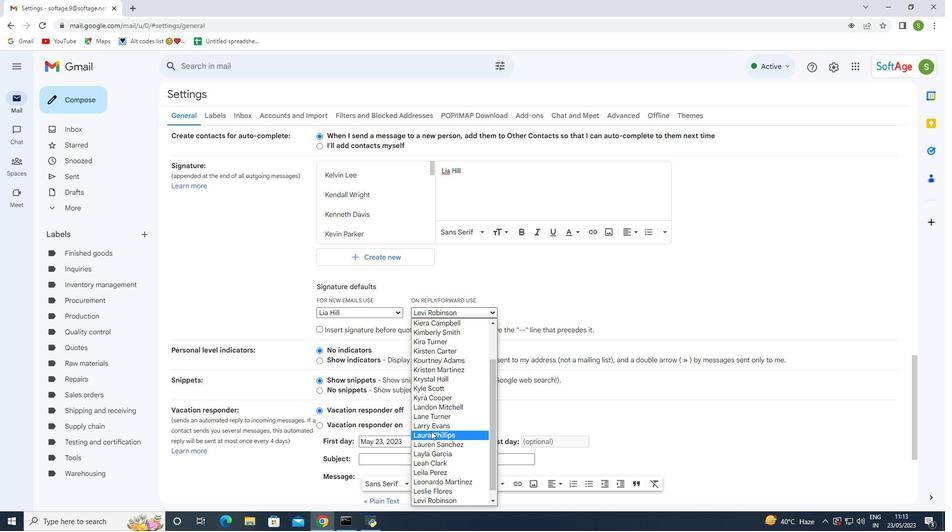 
Action: Mouse moved to (431, 457)
Screenshot: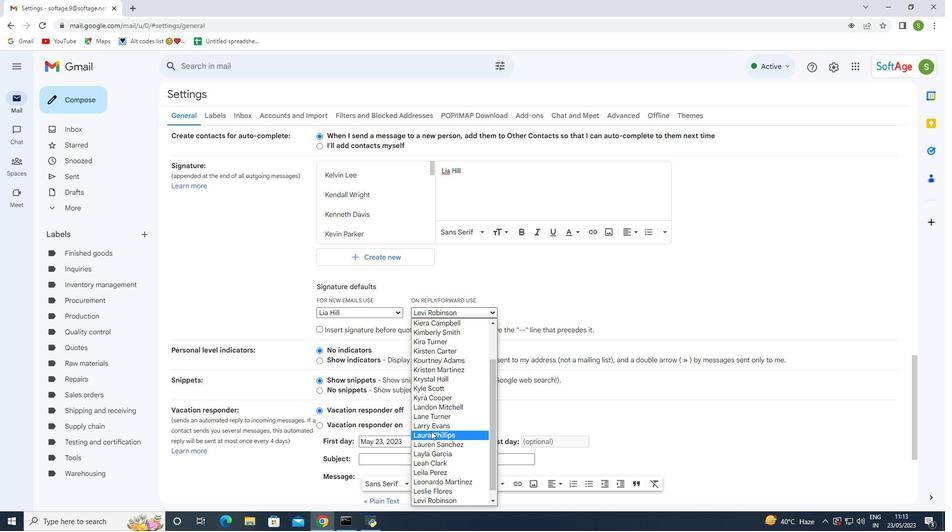 
Action: Mouse scrolled (430, 440) with delta (0, 0)
Screenshot: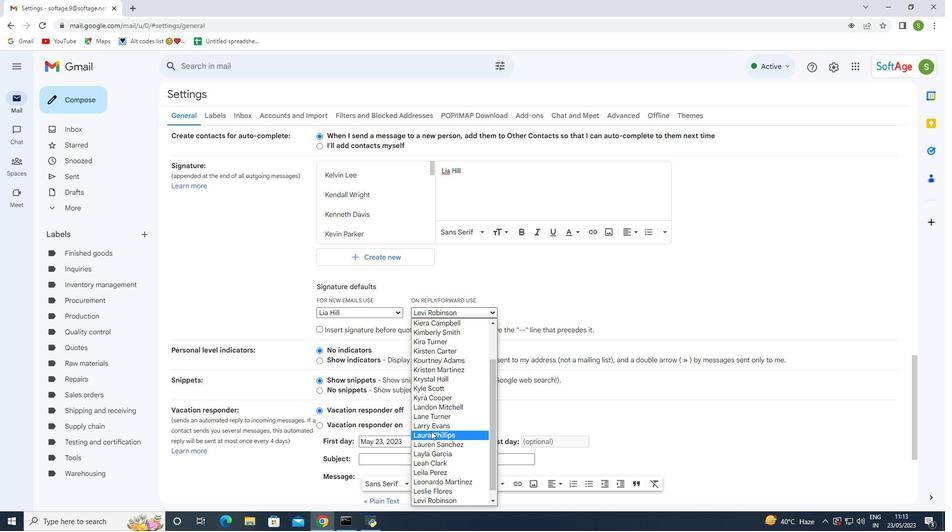 
Action: Mouse moved to (426, 500)
Screenshot: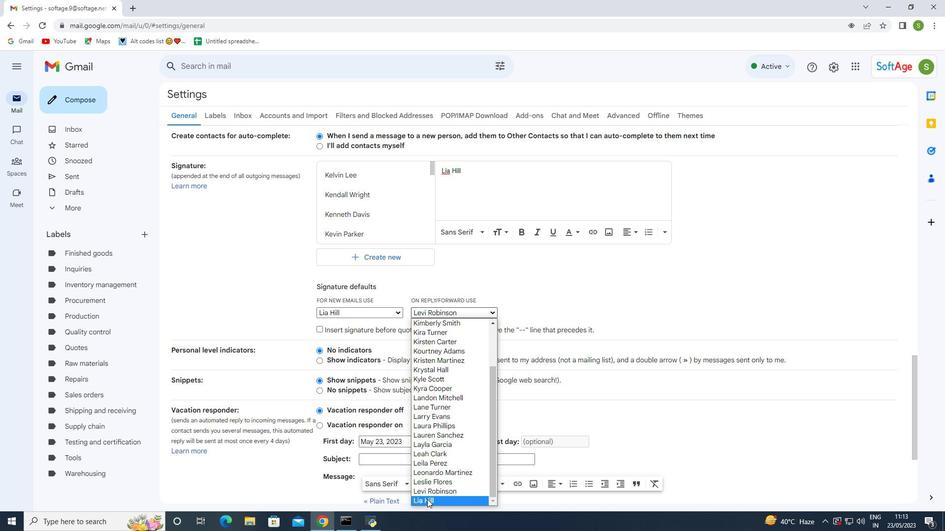 
Action: Mouse pressed left at (426, 500)
Screenshot: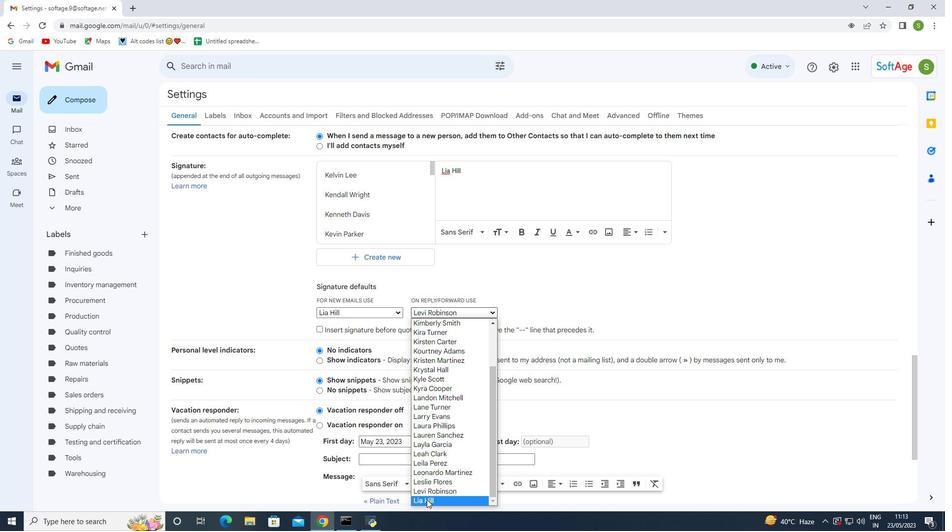 
Action: Mouse moved to (443, 343)
Screenshot: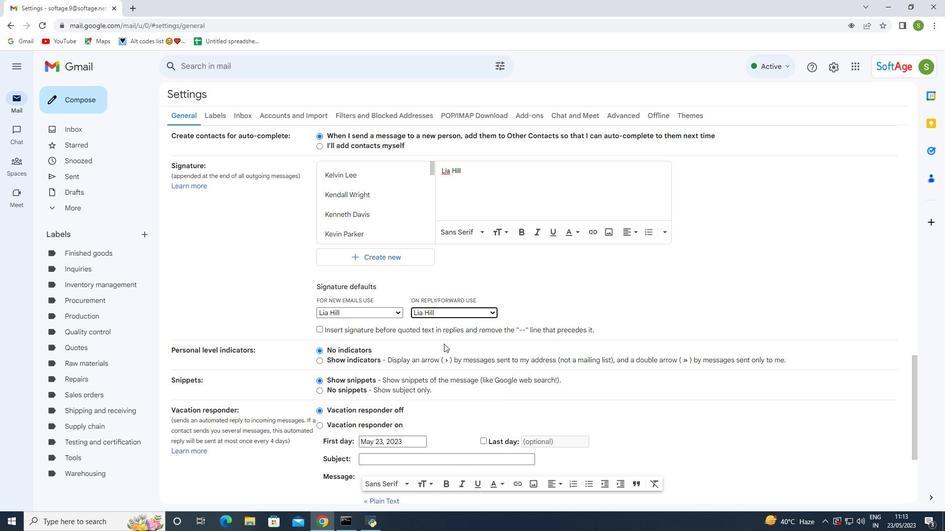 
Action: Mouse scrolled (443, 343) with delta (0, 0)
Screenshot: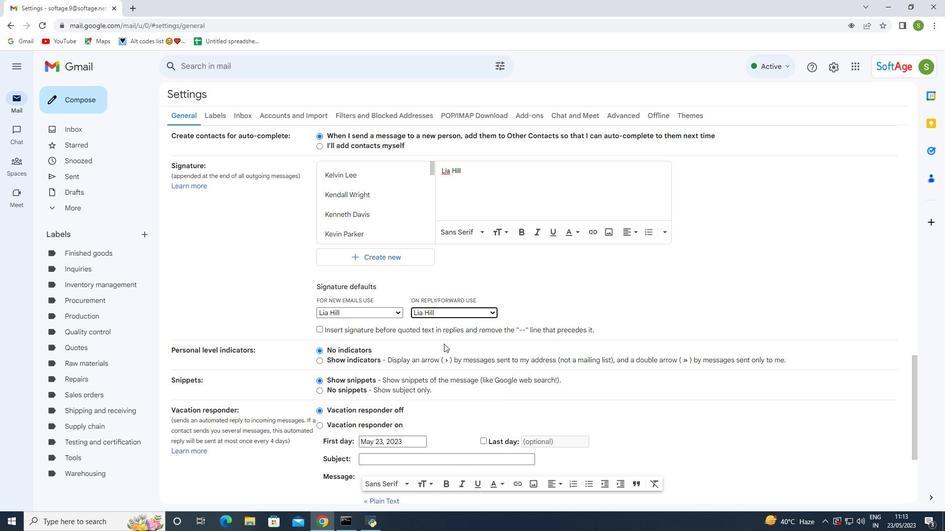 
Action: Mouse scrolled (443, 343) with delta (0, 0)
Screenshot: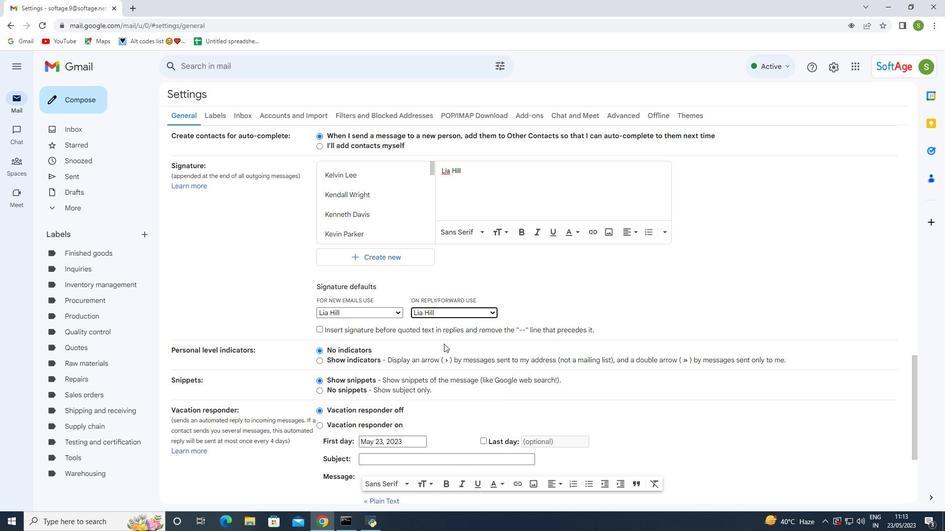 
Action: Mouse moved to (443, 343)
Screenshot: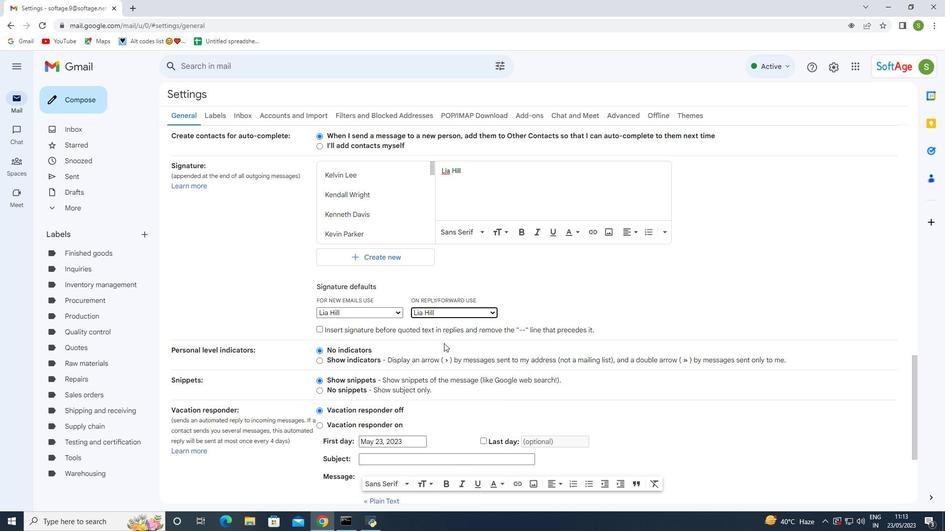 
Action: Mouse scrolled (443, 343) with delta (0, 0)
Screenshot: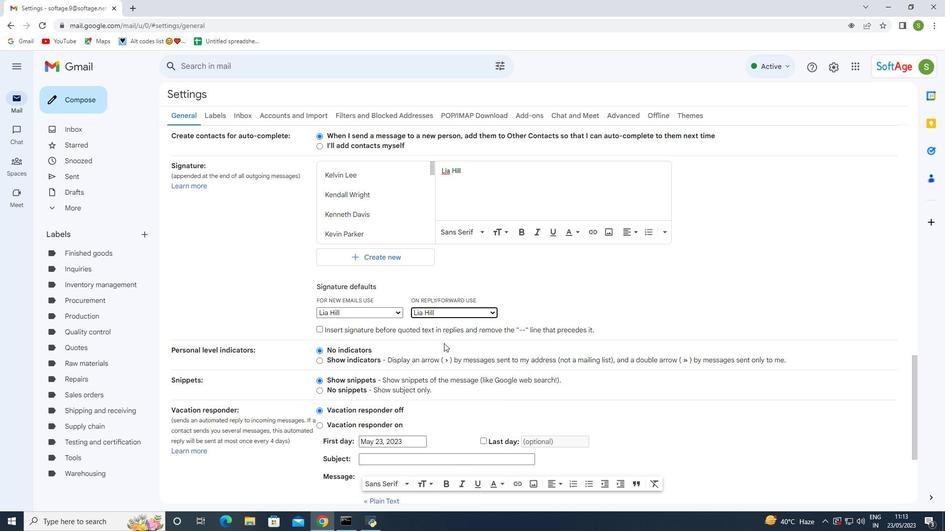 
Action: Mouse scrolled (443, 343) with delta (0, 0)
Screenshot: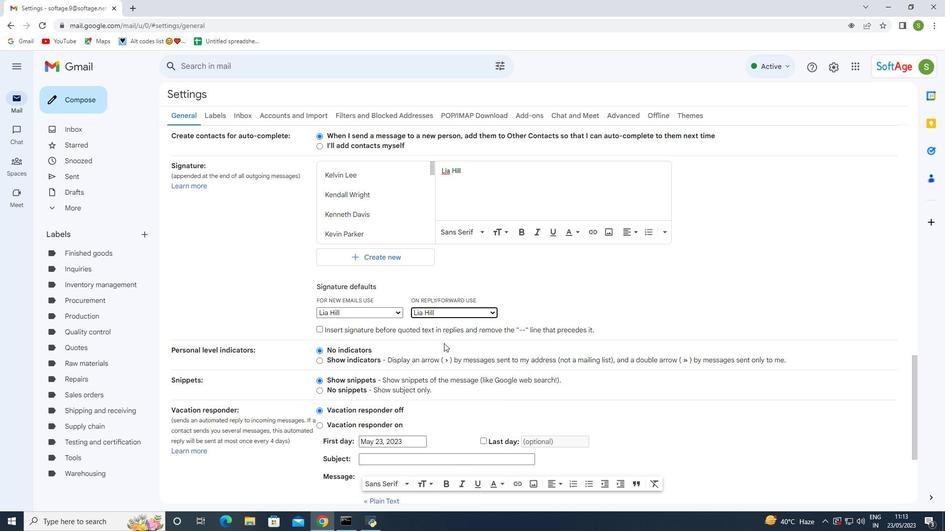 
Action: Mouse scrolled (443, 343) with delta (0, 0)
Screenshot: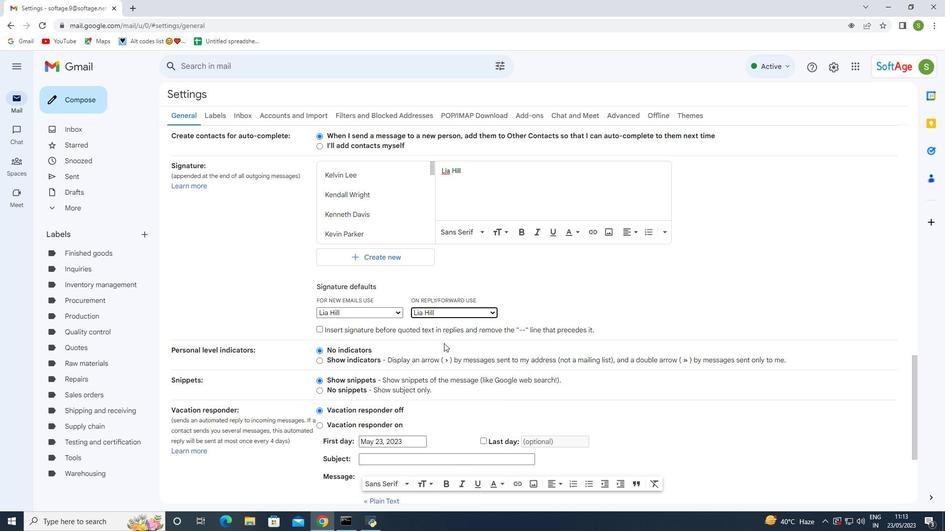 
Action: Mouse moved to (443, 347)
Screenshot: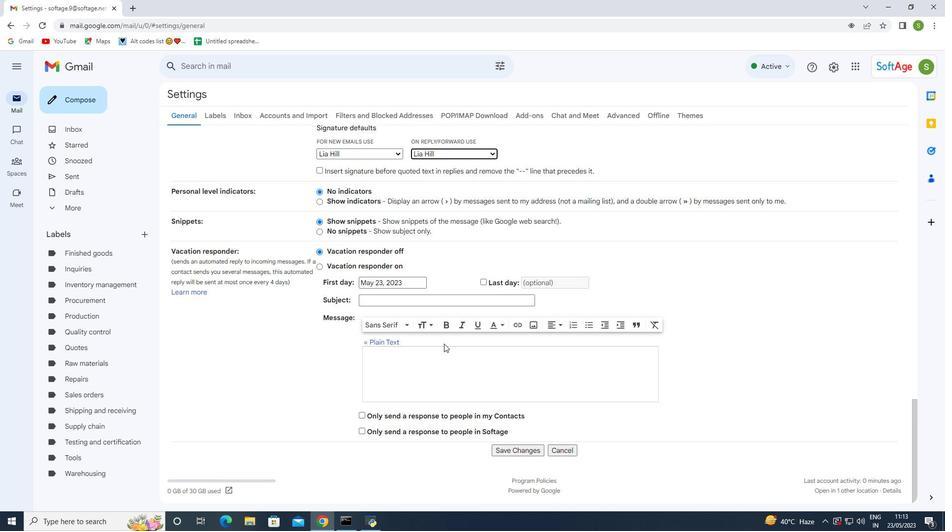 
Action: Mouse scrolled (443, 347) with delta (0, 0)
Screenshot: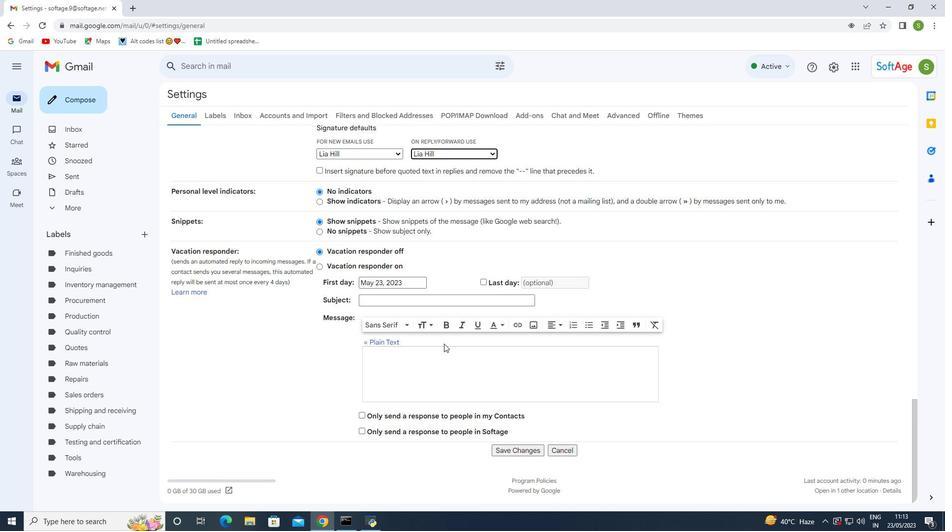 
Action: Mouse moved to (474, 397)
Screenshot: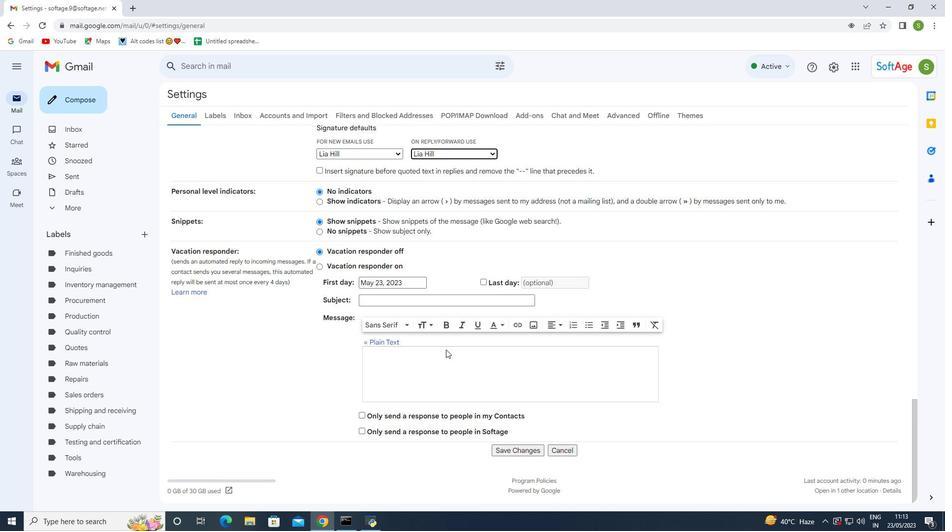 
Action: Mouse scrolled (453, 358) with delta (0, 0)
Screenshot: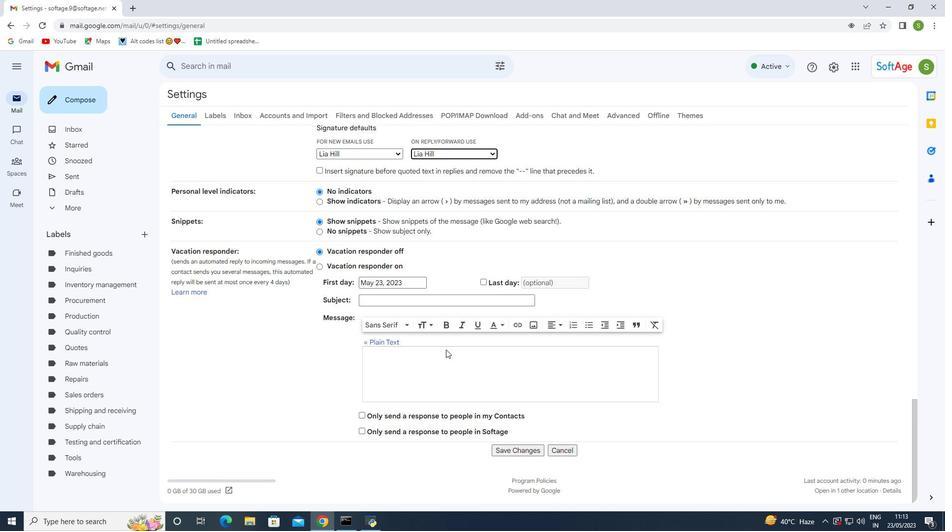
Action: Mouse moved to (476, 402)
Screenshot: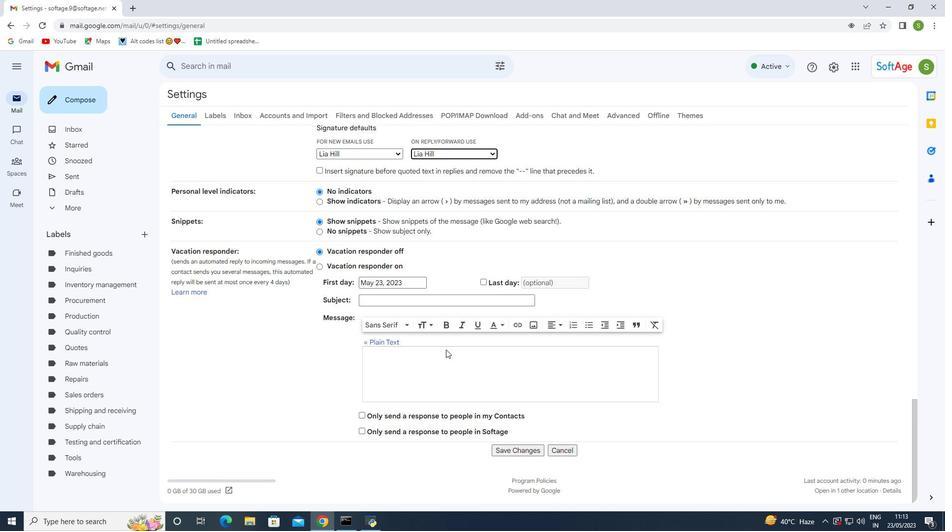 
Action: Mouse scrolled (464, 376) with delta (0, 0)
Screenshot: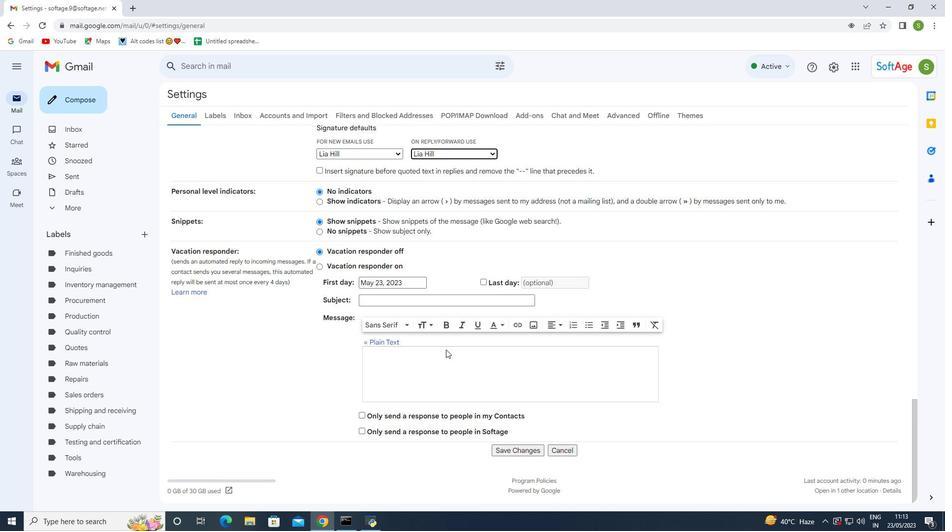 
Action: Mouse moved to (511, 448)
Screenshot: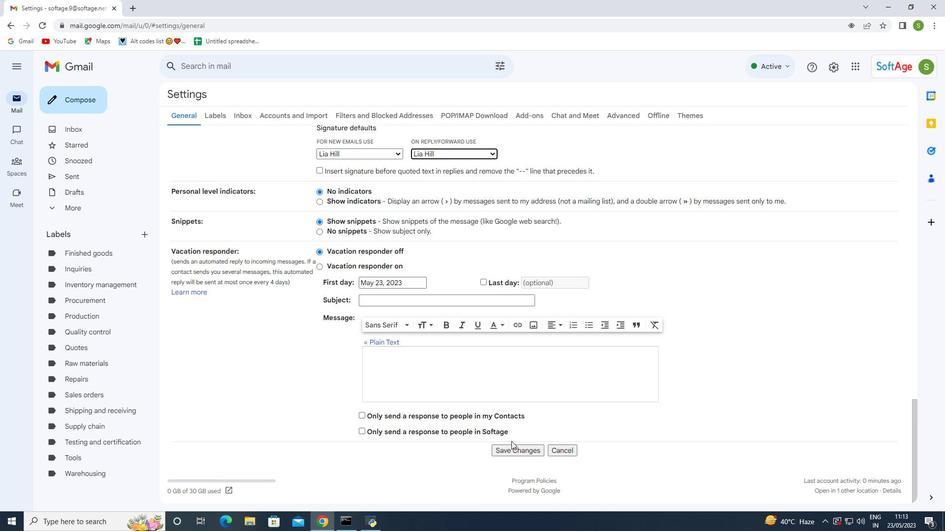 
Action: Mouse pressed left at (511, 448)
Screenshot: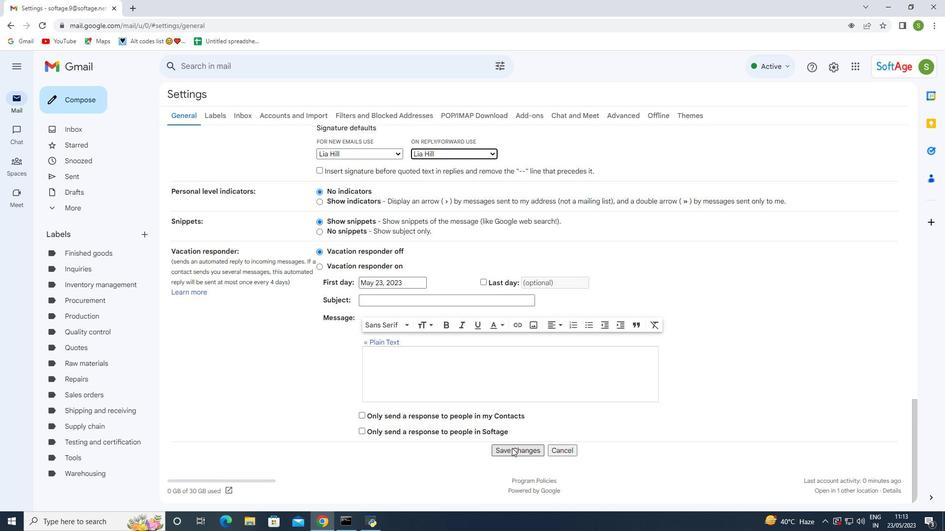 
Action: Mouse moved to (81, 102)
Screenshot: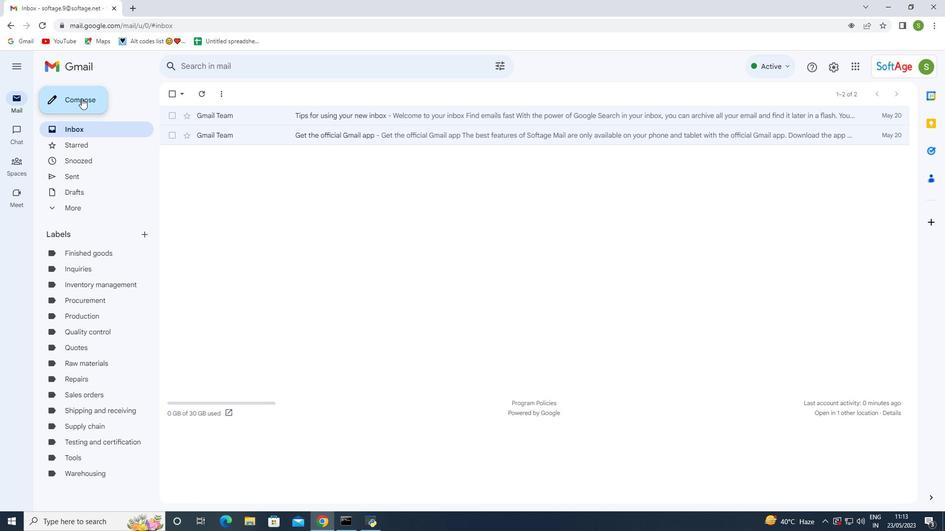 
Action: Mouse pressed left at (81, 102)
Screenshot: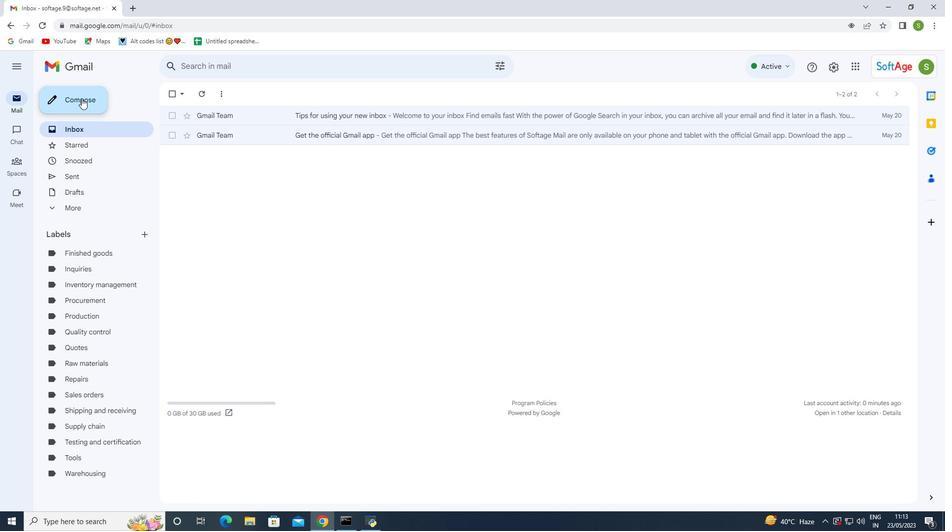 
Action: Mouse moved to (650, 239)
Screenshot: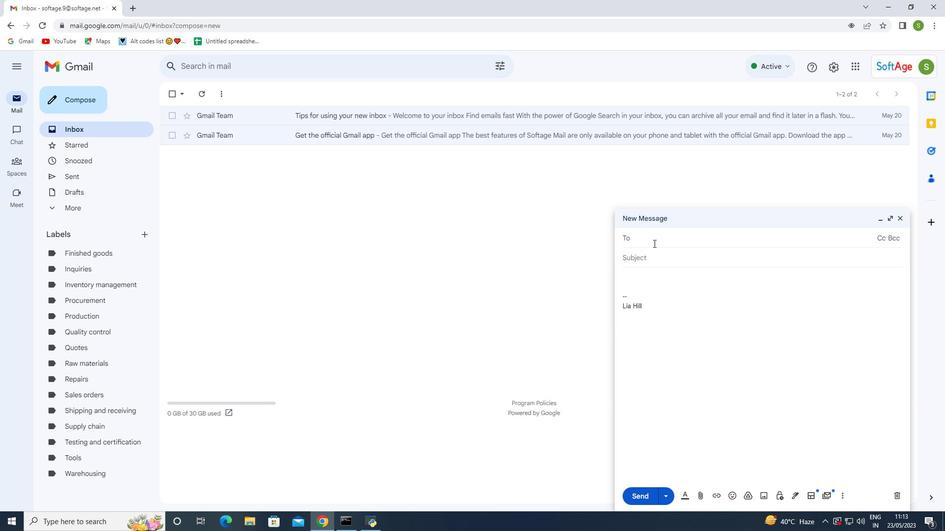 
Action: Mouse pressed left at (650, 239)
Screenshot: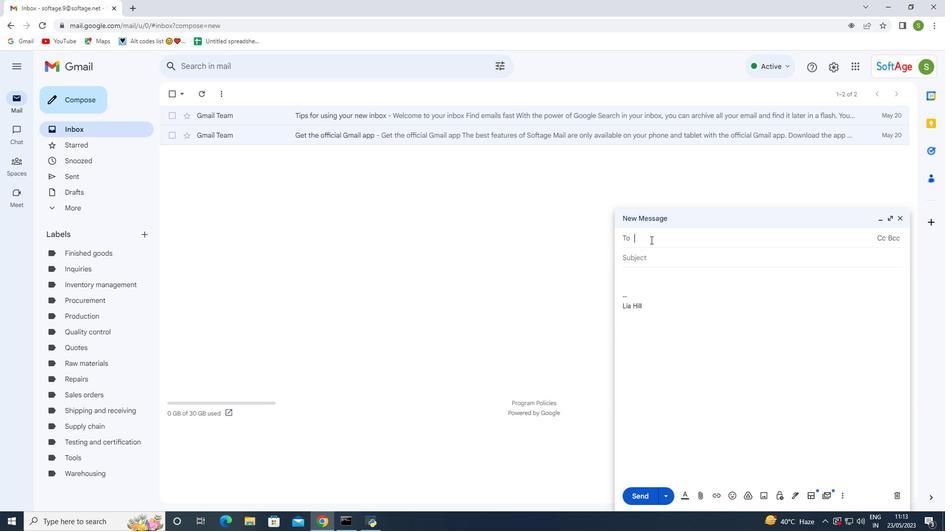 
Action: Key pressed softage.1<Key.shift>@softage.net
Screenshot: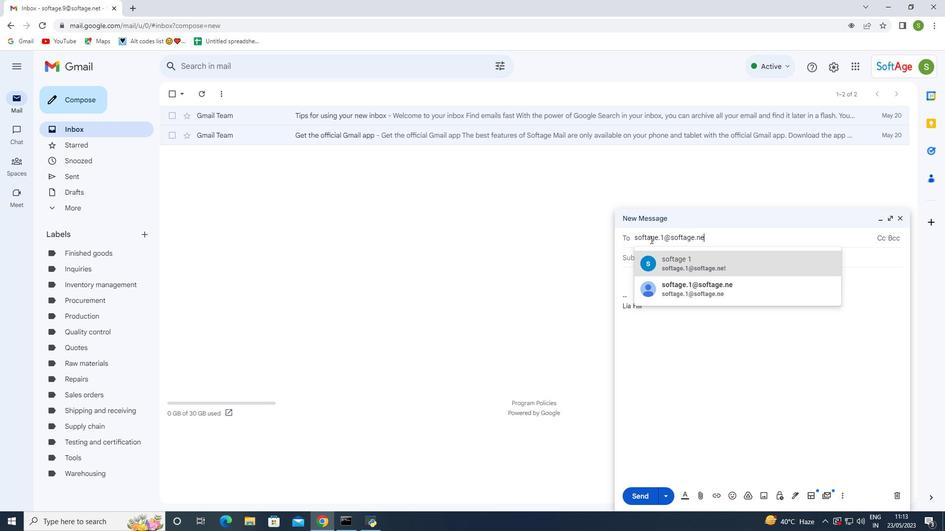 
Action: Mouse moved to (690, 271)
Screenshot: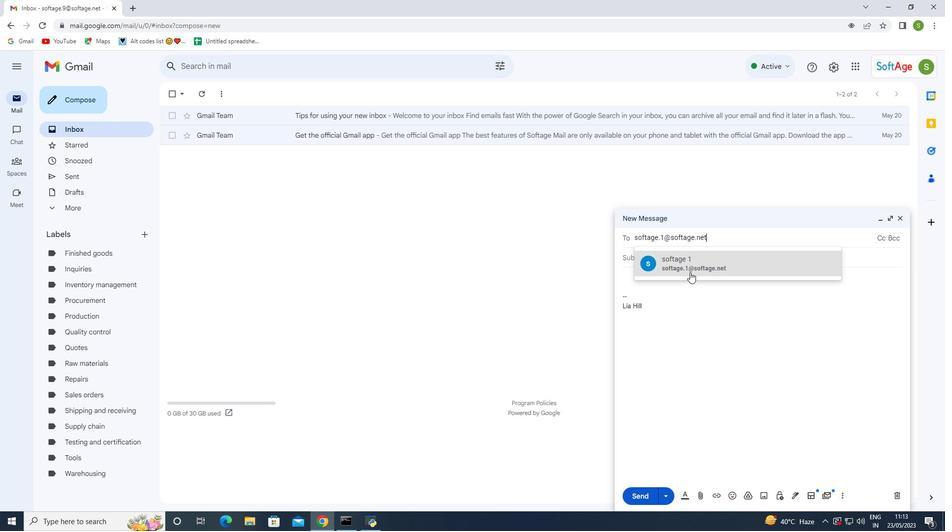 
Action: Mouse pressed left at (690, 271)
Screenshot: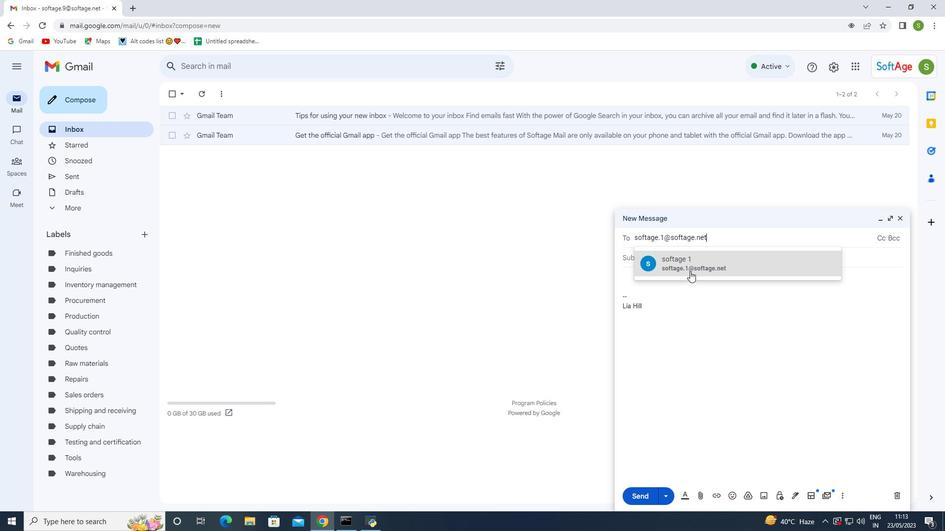 
Action: Mouse moved to (648, 270)
Screenshot: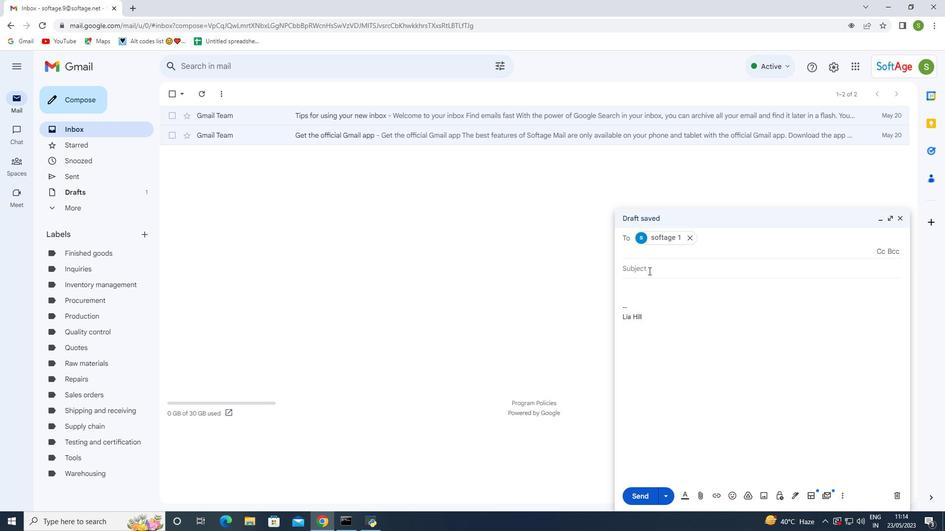 
Action: Mouse pressed left at (648, 270)
Screenshot: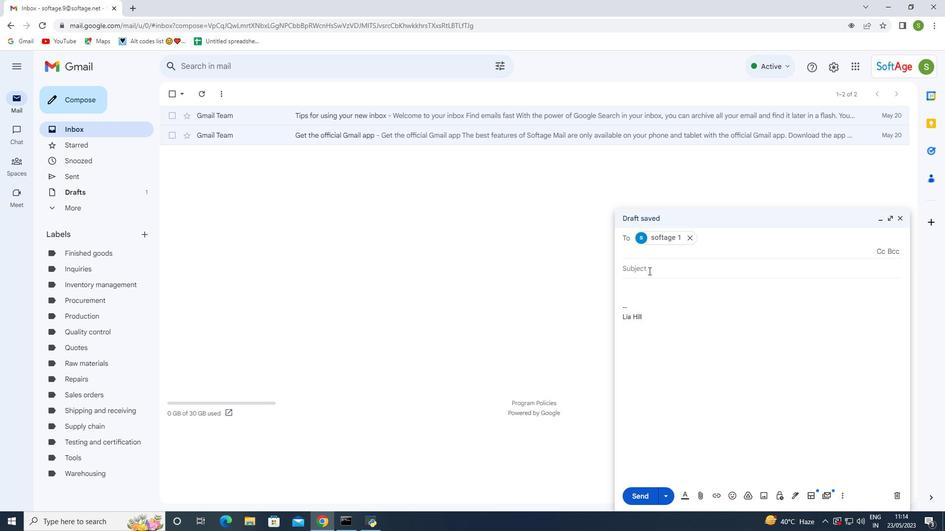 
Action: Key pressed <Key.shift>Request<Key.space>for<Key.space>a<Key.space>call<Key.space>follow-up
Screenshot: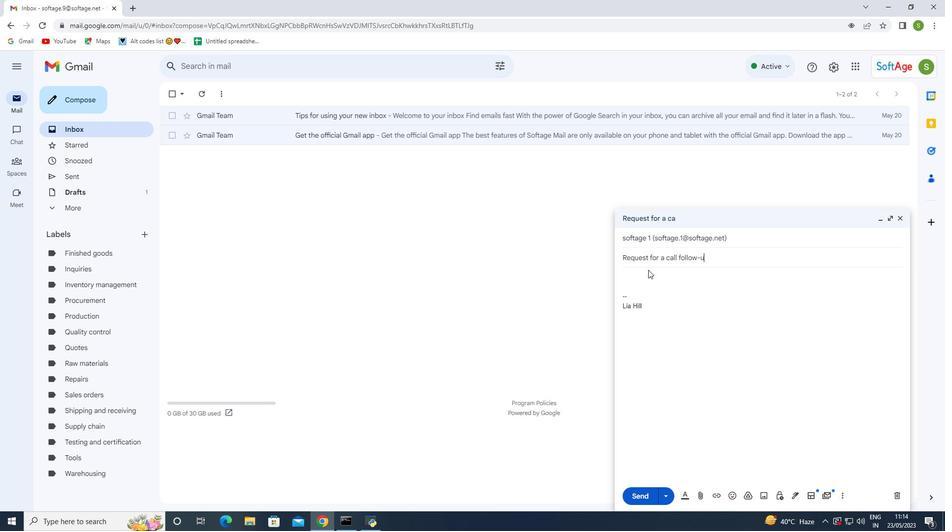 
Action: Mouse moved to (651, 285)
Screenshot: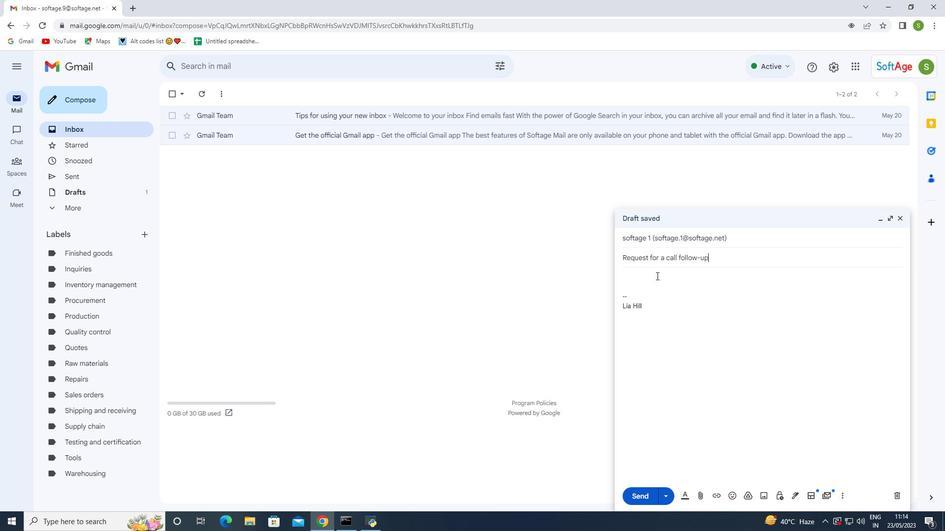 
Action: Mouse pressed left at (651, 285)
Screenshot: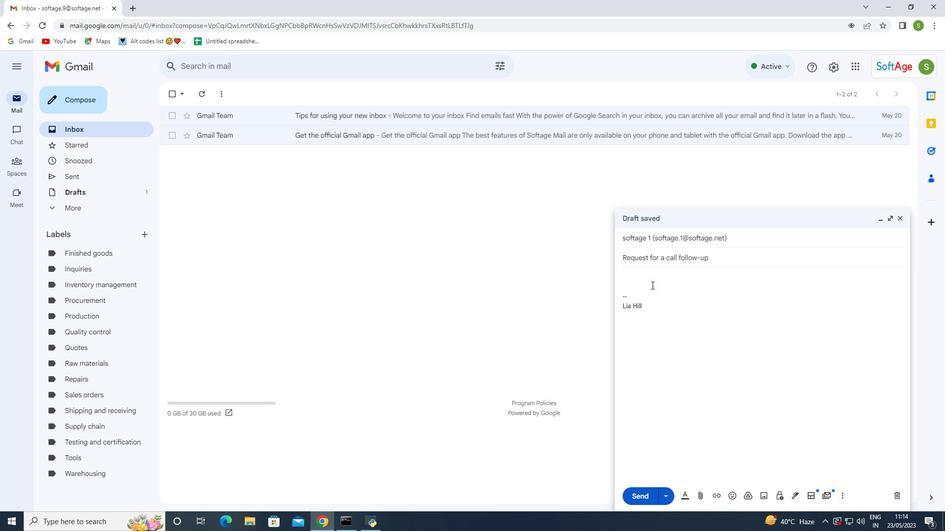 
Action: Mouse moved to (630, 293)
Screenshot: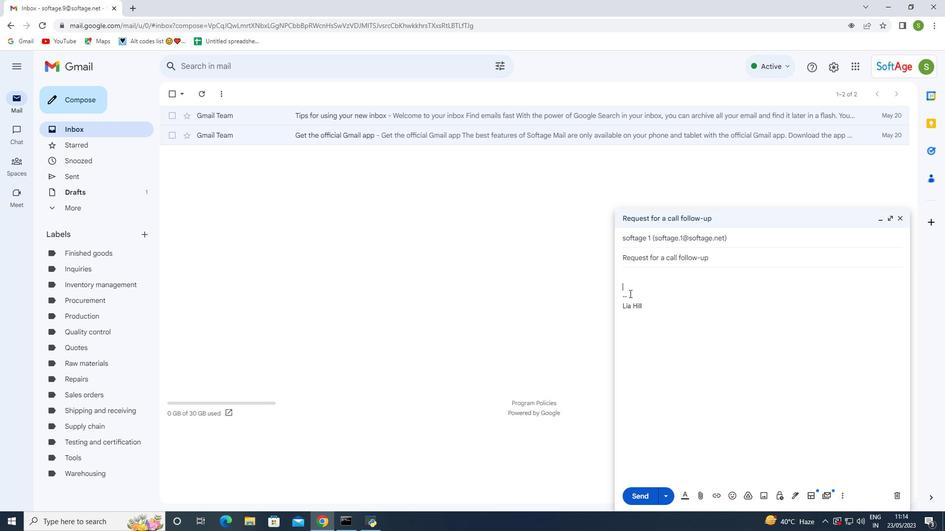 
Action: Mouse pressed left at (630, 293)
Screenshot: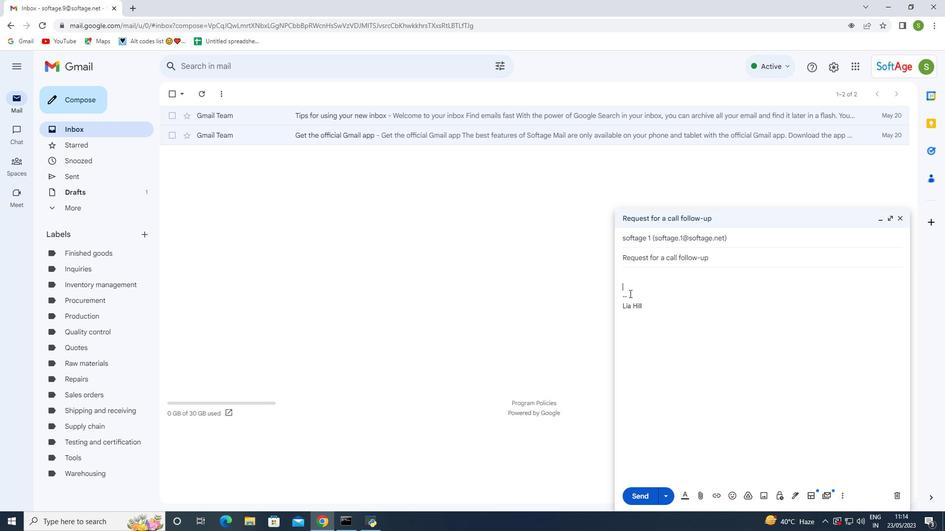 
Action: Mouse moved to (608, 273)
Screenshot: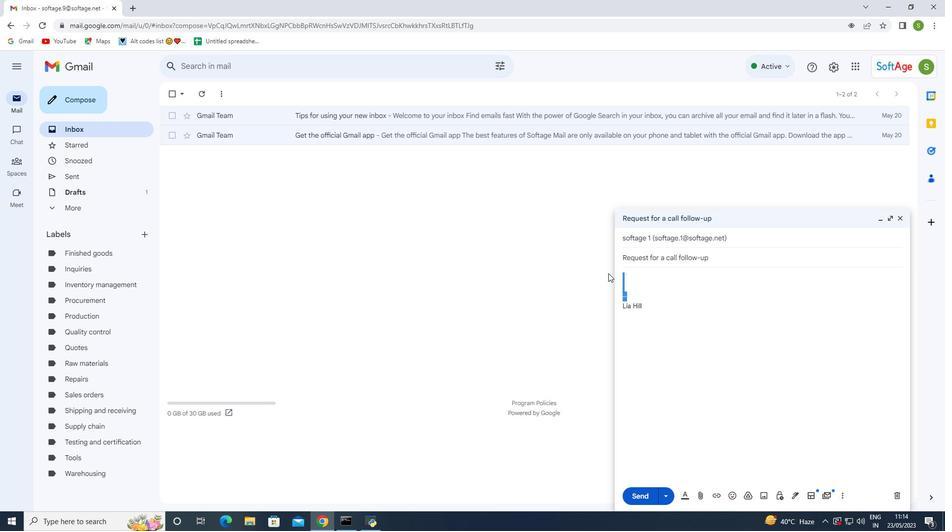 
Action: Key pressed <Key.enter><Key.enter><Key.up><Key.shift>I<Key.space>would<Key.space>like<Key.space>to<Key.space>follow<Key.space>up<Key.space>ont<Key.backspace><Key.space>the<Key.space>deliverables<Key.space>for<Key.space>the<Key.space>project.
Screenshot: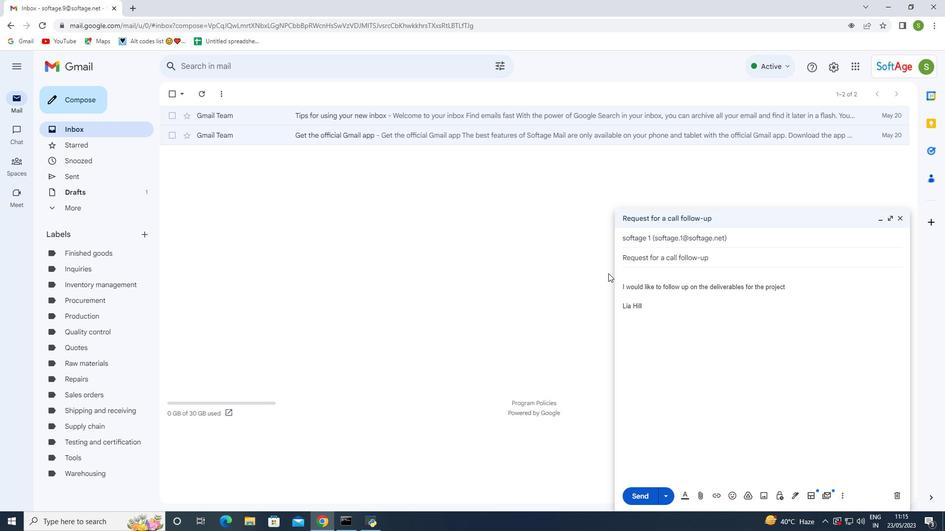 
Action: Mouse moved to (637, 497)
Screenshot: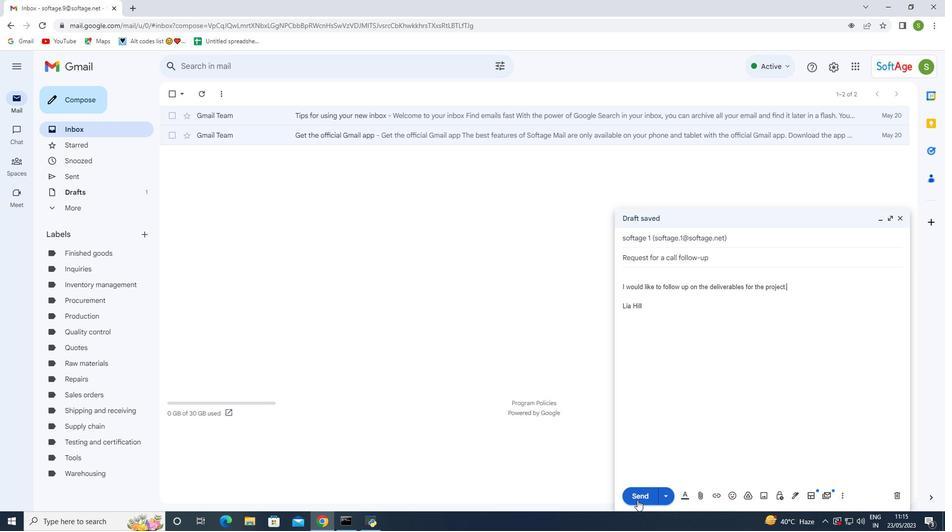 
Action: Mouse pressed left at (637, 497)
Screenshot: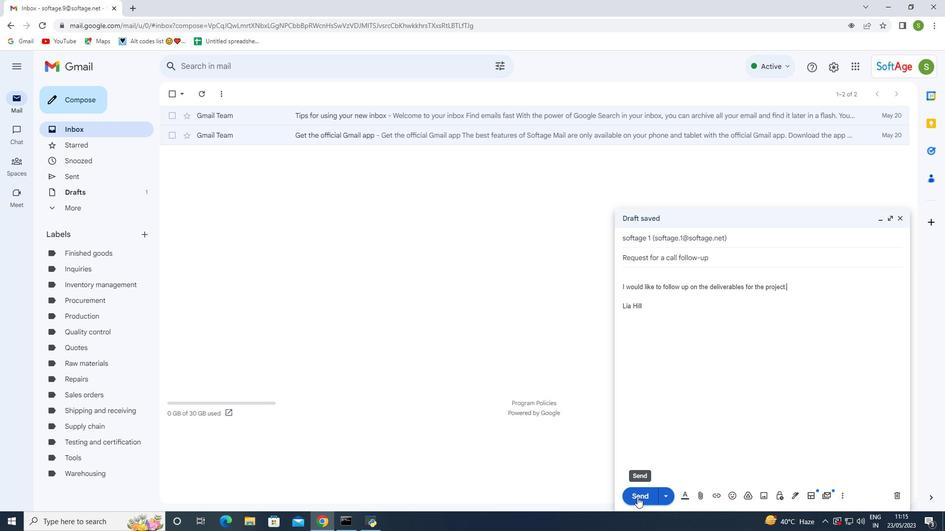 
Action: Mouse moved to (79, 178)
Screenshot: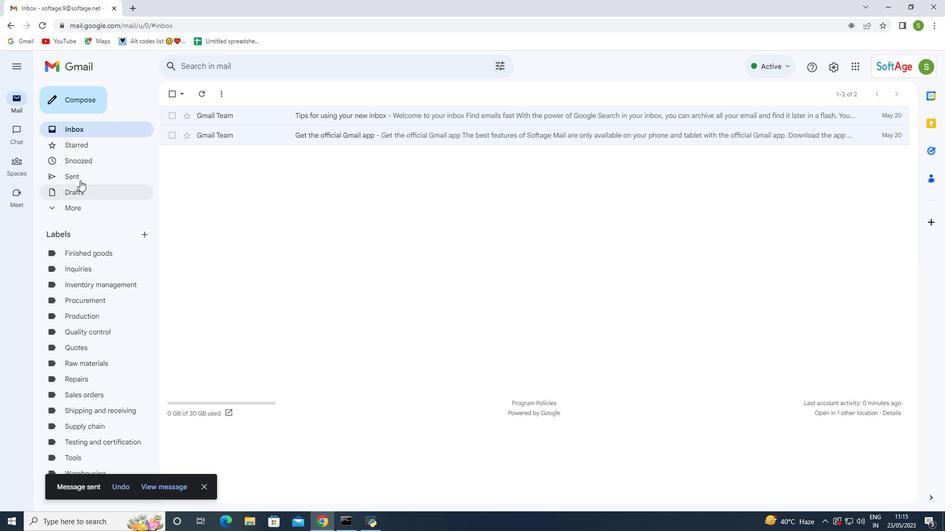 
Action: Mouse pressed left at (79, 178)
Screenshot: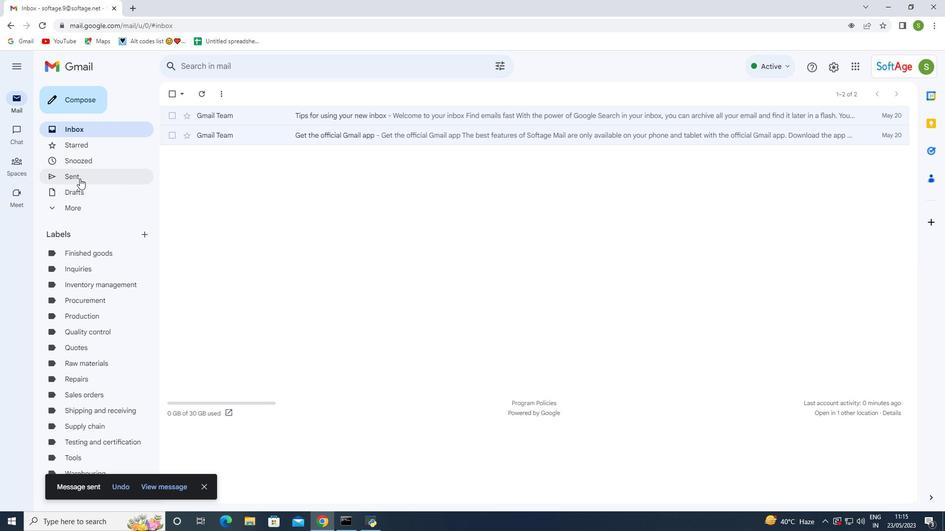 
Action: Mouse moved to (169, 139)
Screenshot: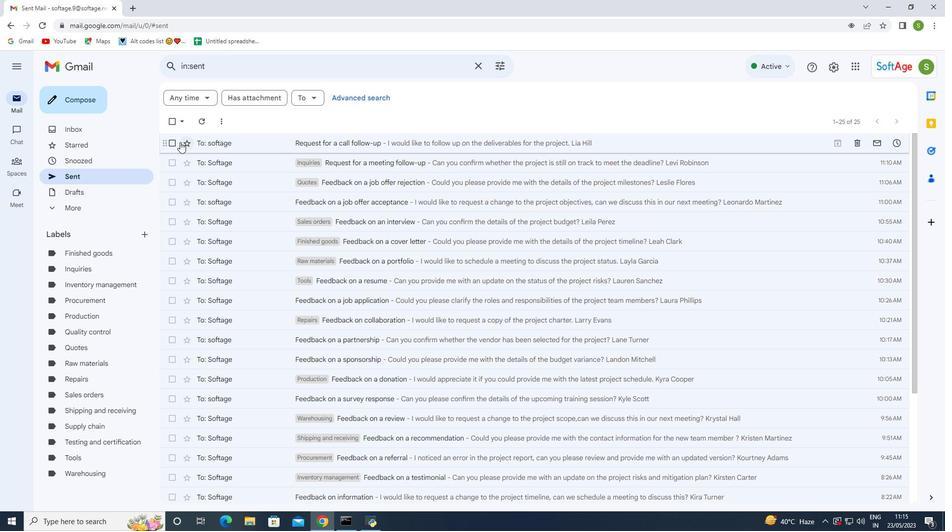 
Action: Mouse pressed left at (169, 139)
Screenshot: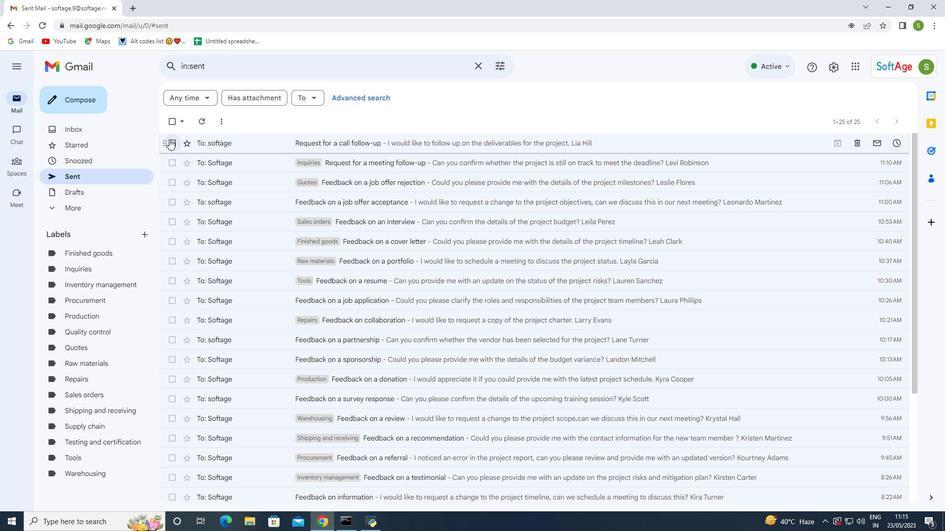 
Action: Mouse moved to (228, 141)
Screenshot: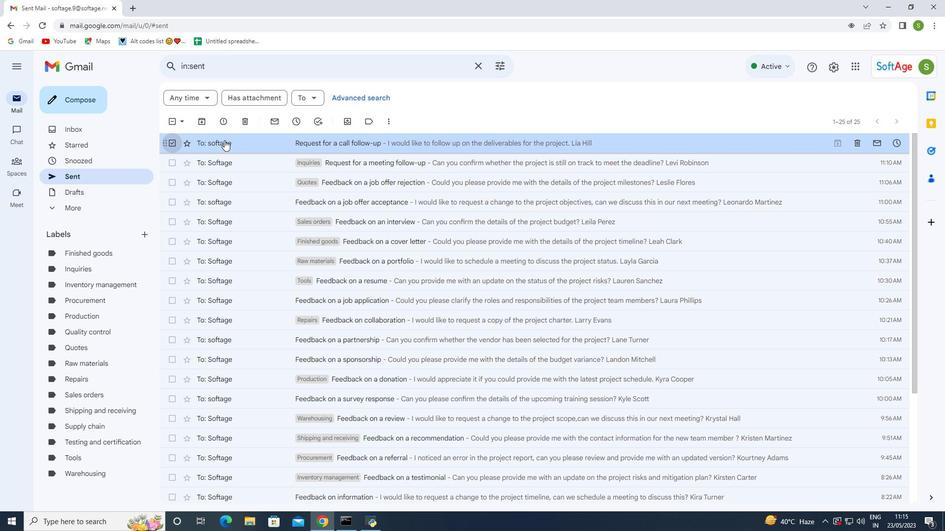 
Action: Mouse pressed right at (228, 141)
Screenshot: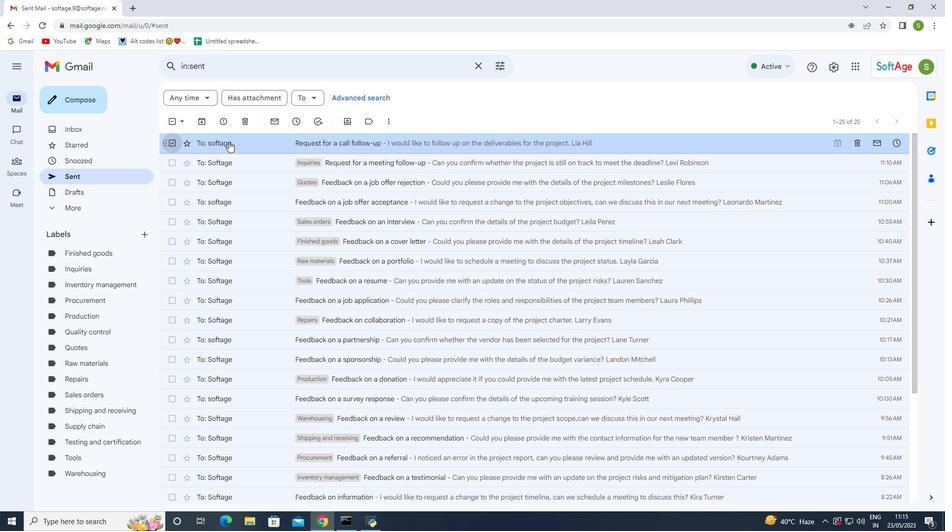 
Action: Mouse moved to (378, 291)
Screenshot: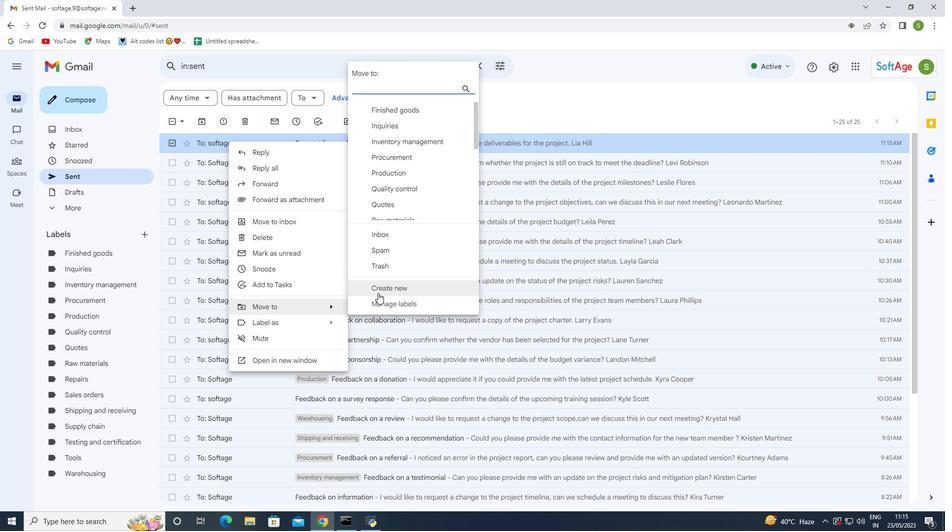 
Action: Mouse pressed left at (378, 291)
Screenshot: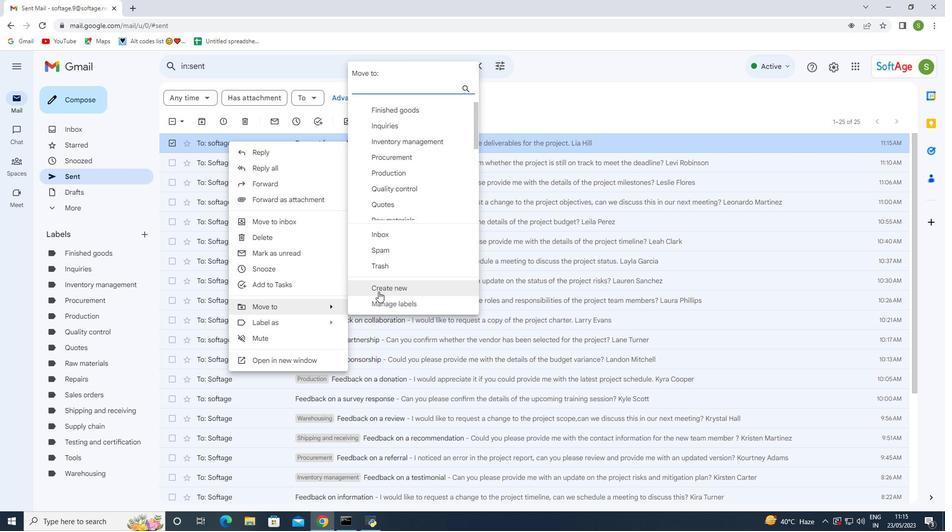 
Action: Mouse moved to (438, 270)
Screenshot: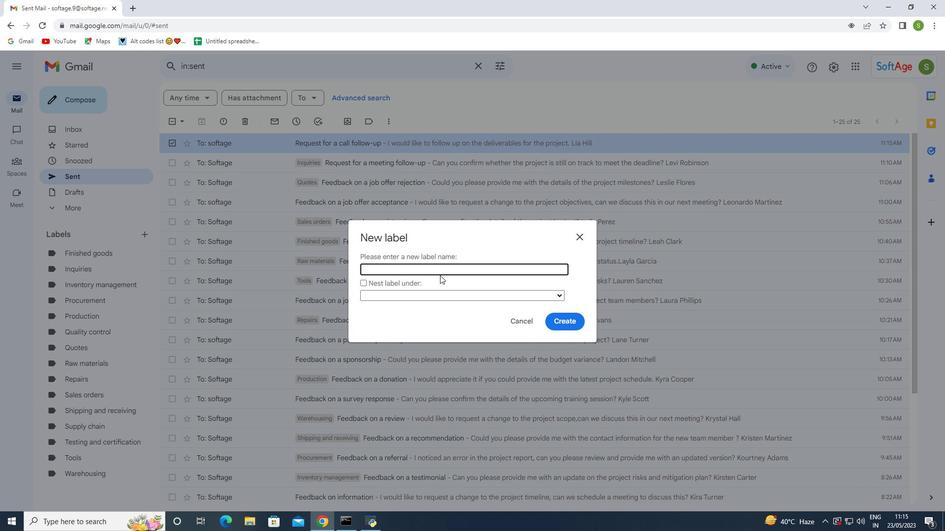 
Action: Mouse pressed left at (438, 270)
Screenshot: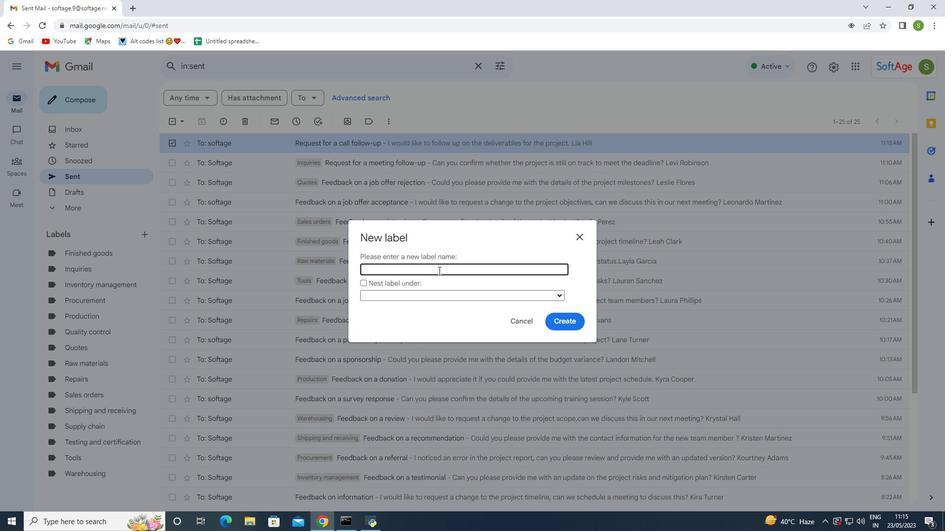 
Action: Key pressed <Key.shift>Customer<Key.space>complaints
Screenshot: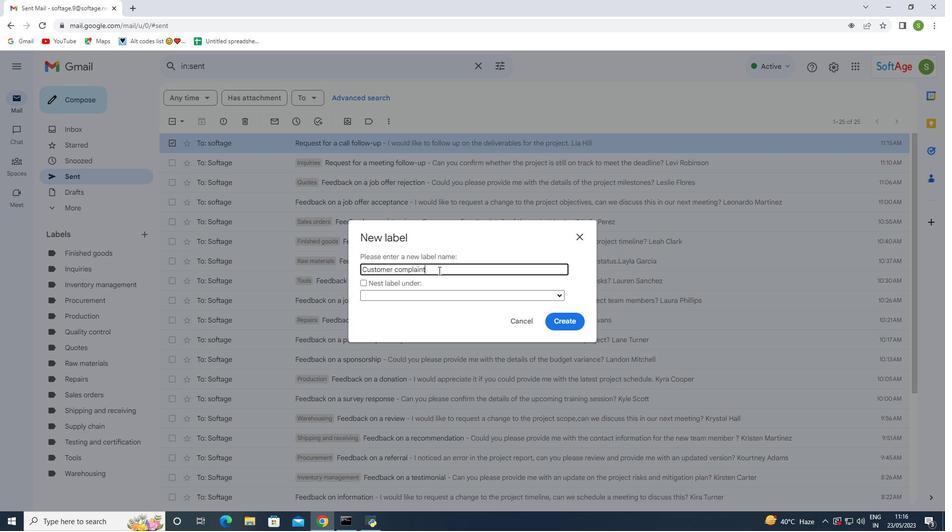 
Action: Mouse moved to (567, 318)
Screenshot: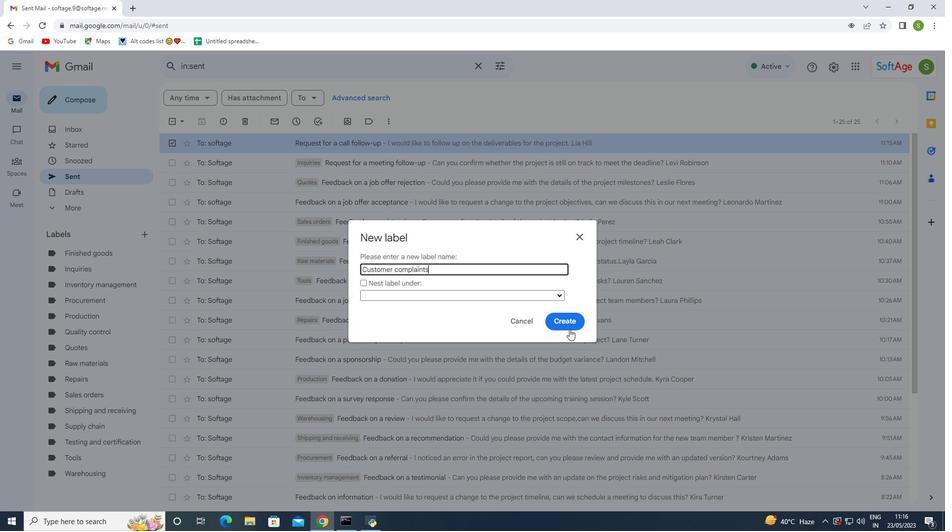 
Action: Mouse pressed left at (567, 318)
Screenshot: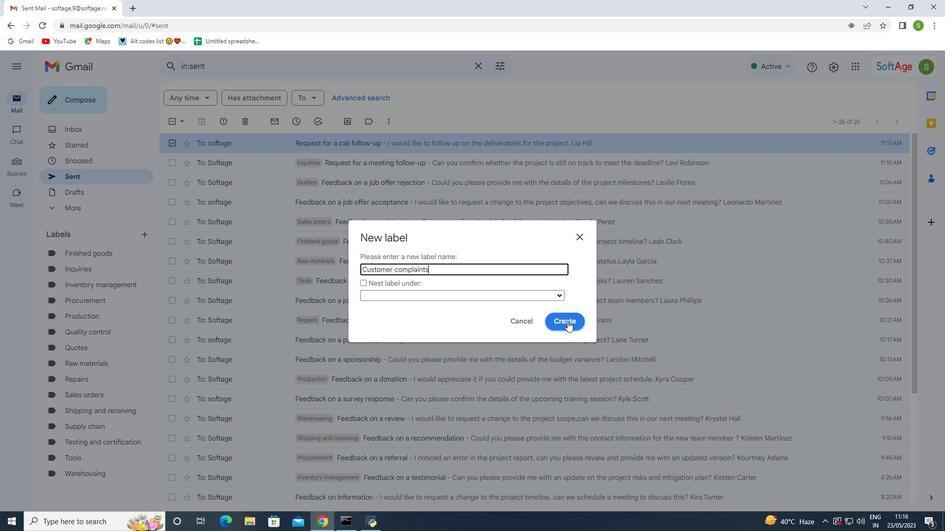 
Action: Mouse moved to (95, 356)
Screenshot: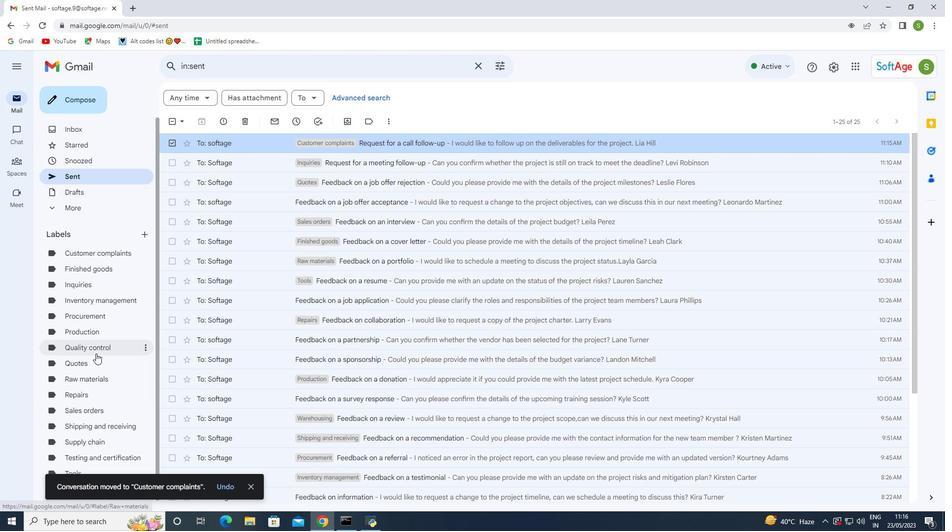 
Action: Mouse scrolled (95, 356) with delta (0, 0)
Screenshot: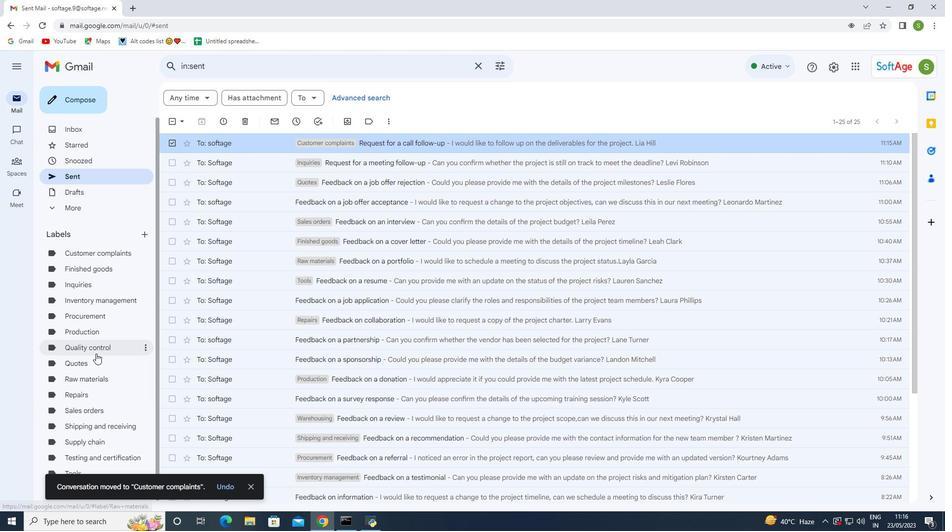 
Action: Mouse moved to (96, 359)
Screenshot: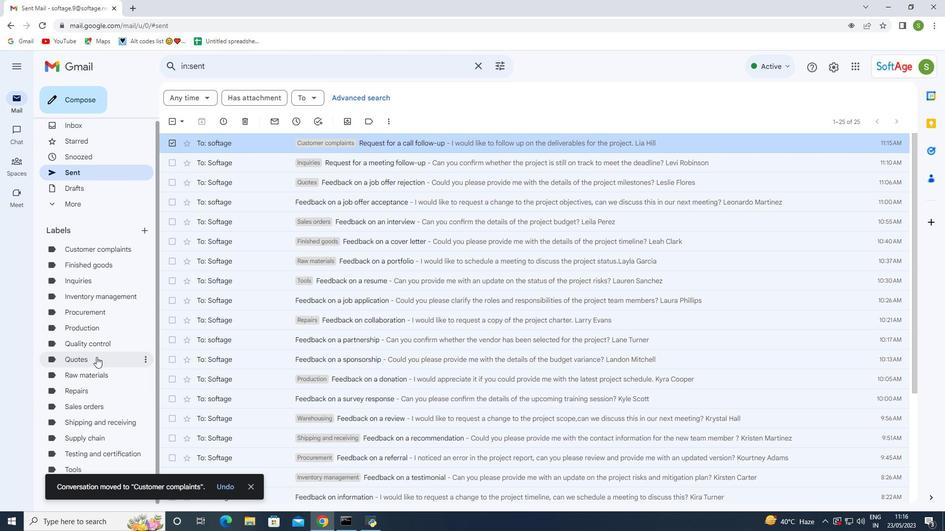 
Action: Mouse scrolled (96, 358) with delta (0, 0)
Screenshot: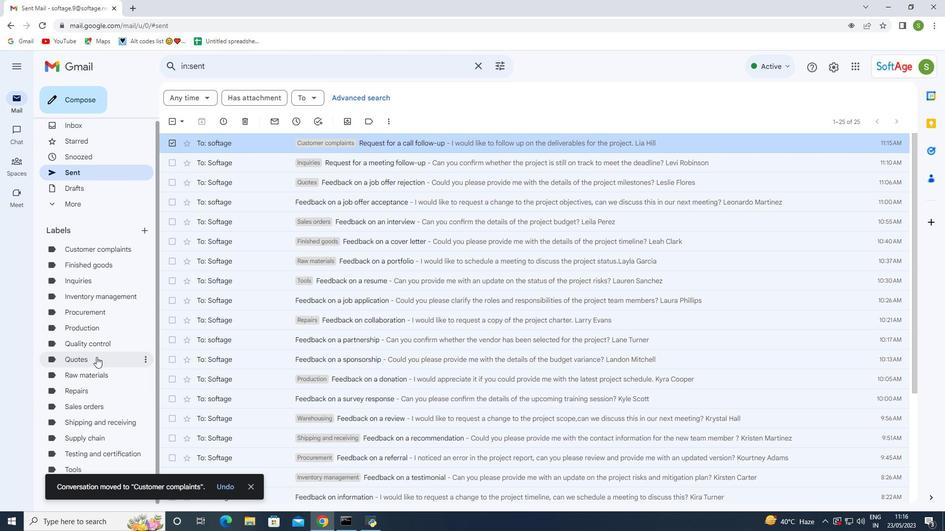 
Action: Mouse moved to (82, 240)
Screenshot: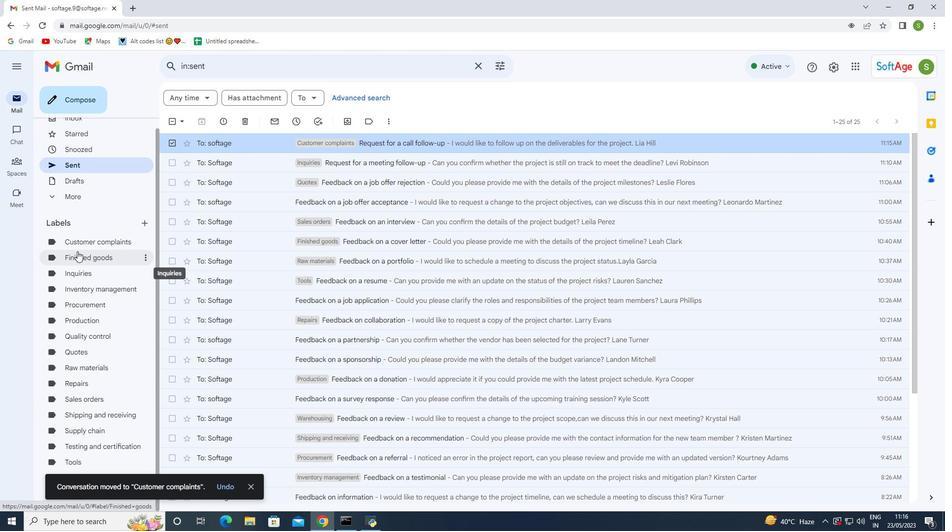 
Action: Mouse pressed left at (82, 240)
Screenshot: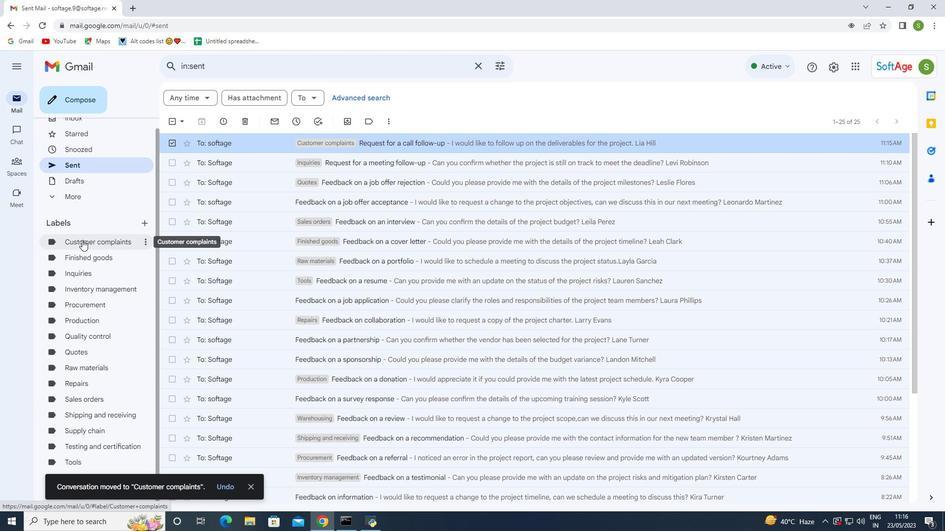 
Action: Mouse moved to (81, 241)
Screenshot: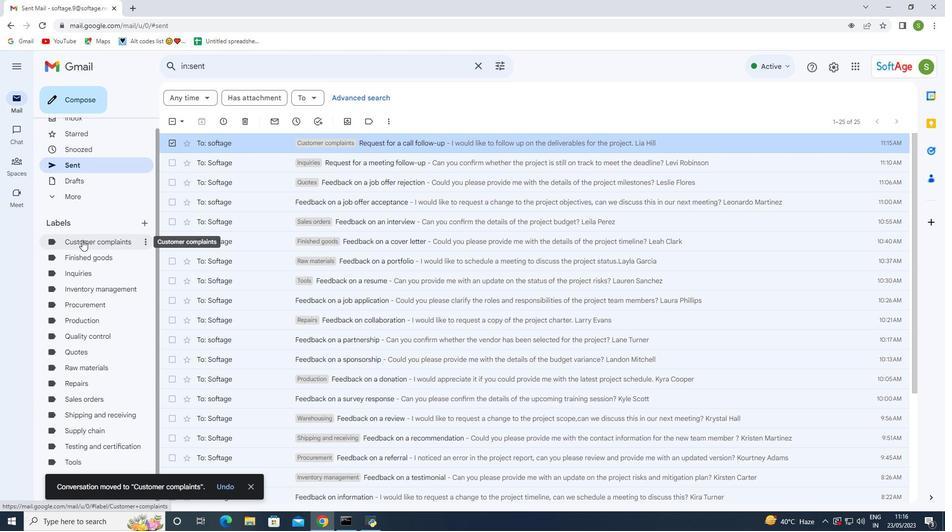 
Action: Mouse pressed left at (81, 241)
Screenshot: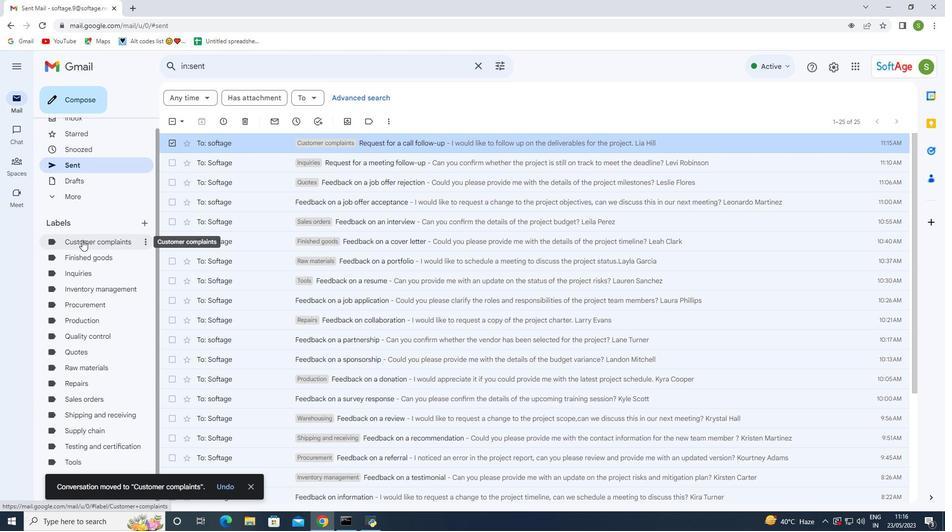 
Action: Mouse moved to (263, 141)
Screenshot: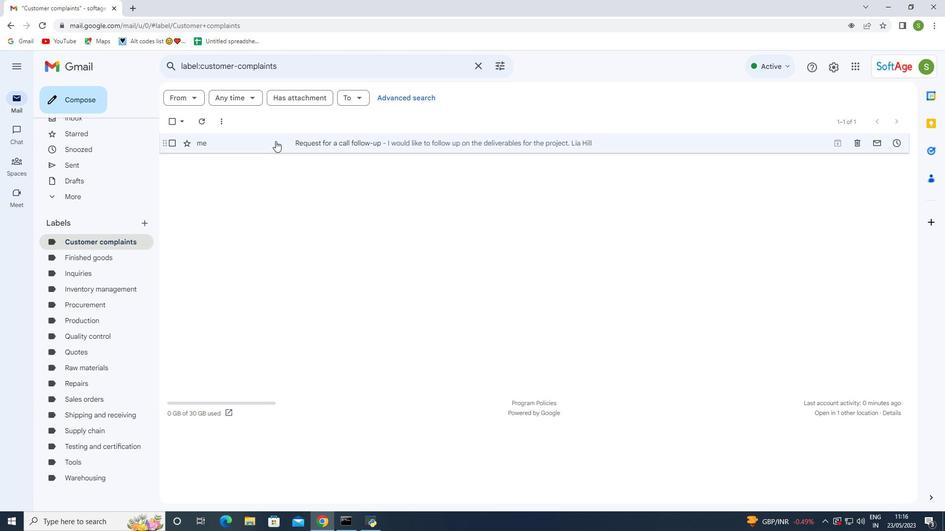 
Action: Mouse pressed left at (263, 141)
Screenshot: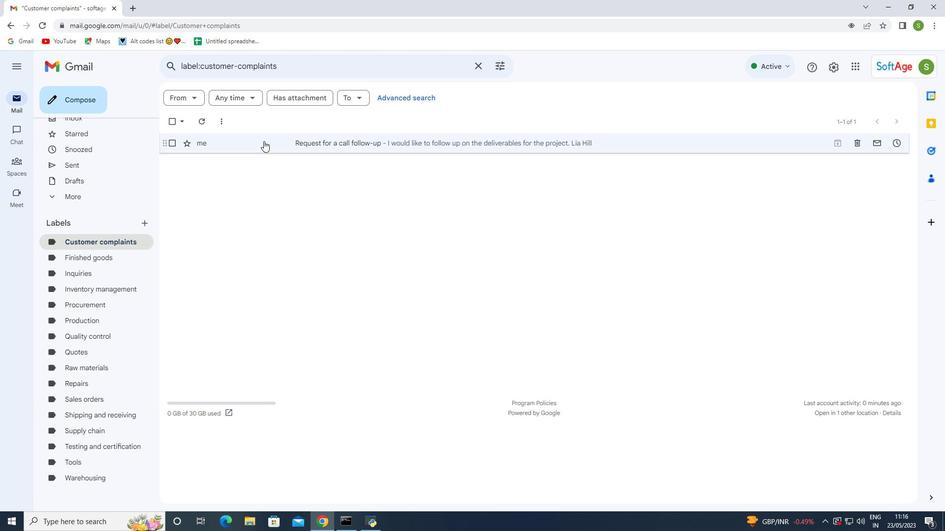 
Action: Mouse pressed left at (263, 141)
Screenshot: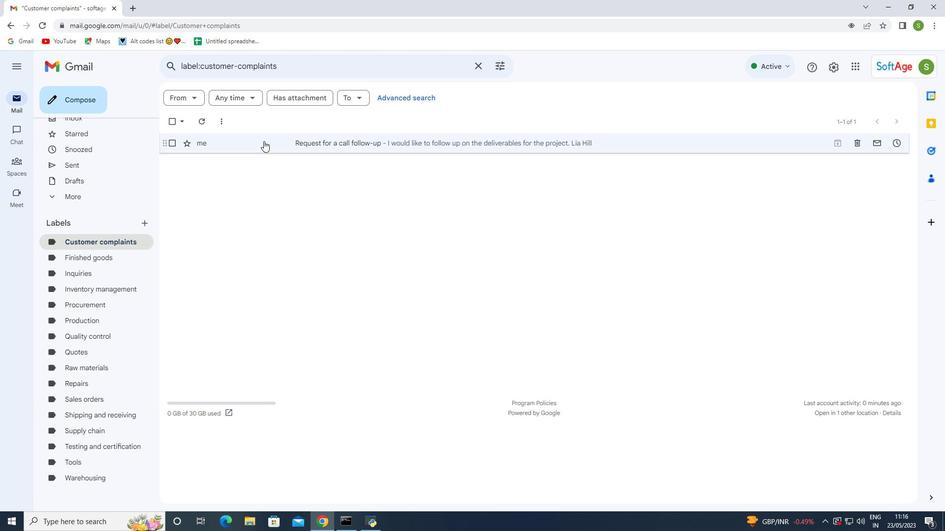 
Action: Mouse moved to (378, 227)
Screenshot: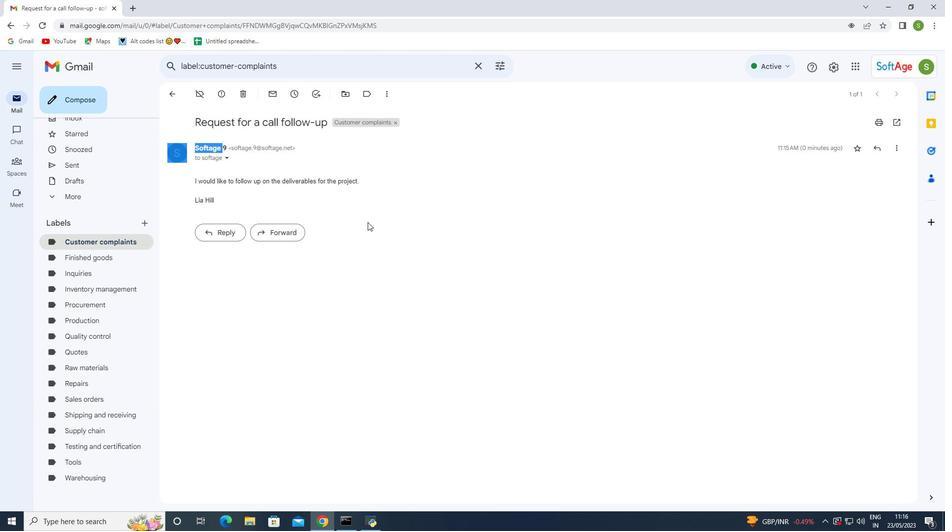 
Action: Mouse pressed left at (378, 227)
Screenshot: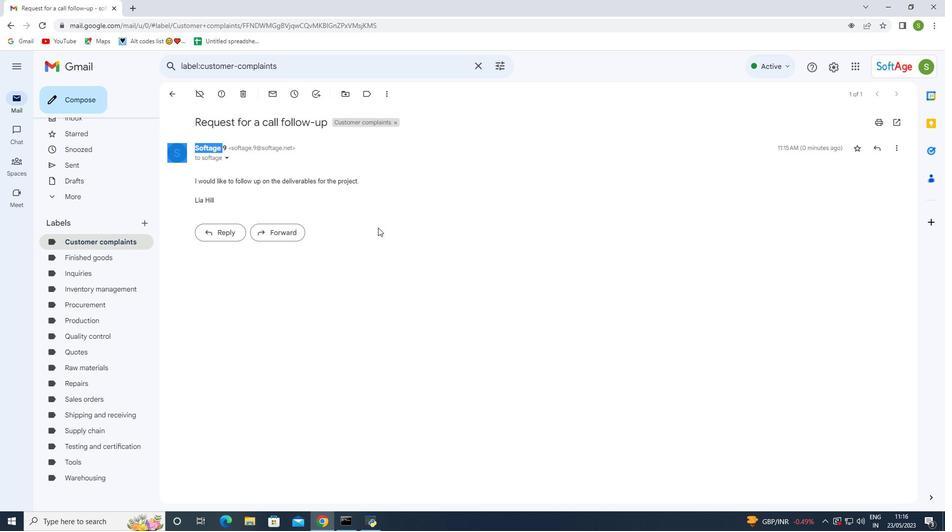 
Action: Mouse moved to (170, 94)
Screenshot: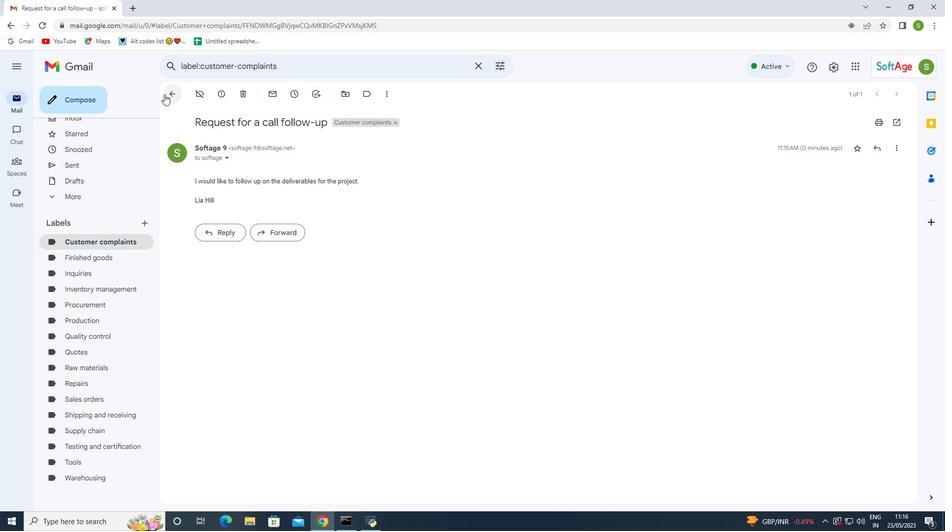 
Action: Mouse pressed left at (170, 94)
Screenshot: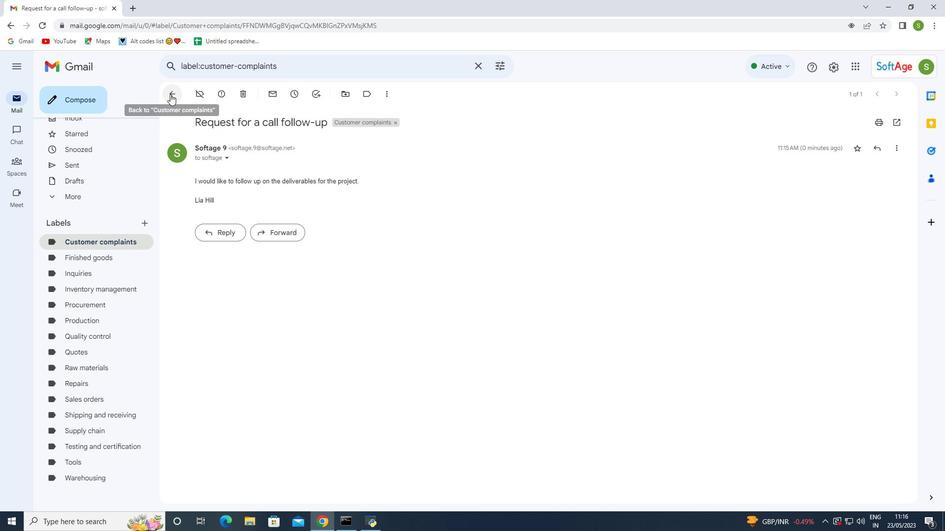 
Action: Mouse moved to (227, 297)
Screenshot: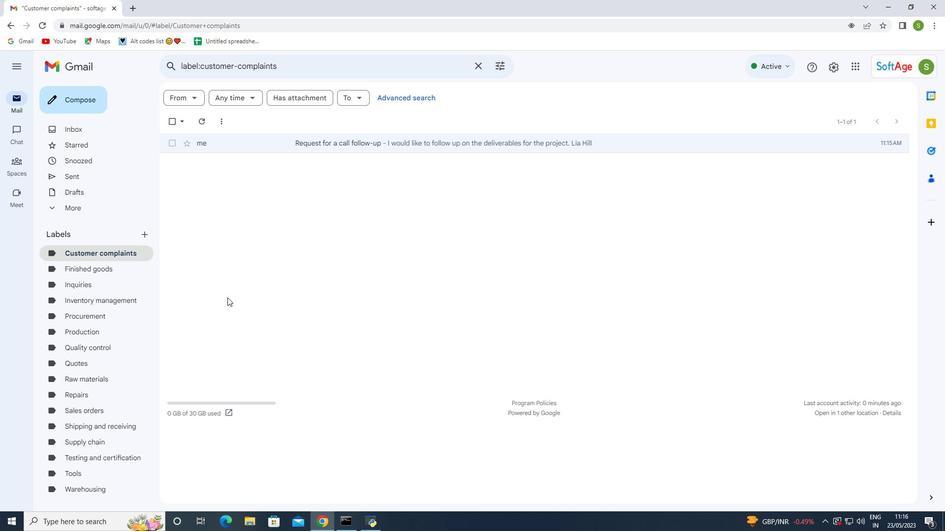 
